 Task: Look for space in Dhūlia, India from 5th June, 2023 to 16th June, 2023 for 2 adults in price range Rs.14000 to Rs.18000. Place can be entire place with 1  bedroom having 1 bed and 1 bathroom. Property type can be house, flat, guest house, hotel. Booking option can be shelf check-in. Required host language is English.
Action: Mouse moved to (439, 105)
Screenshot: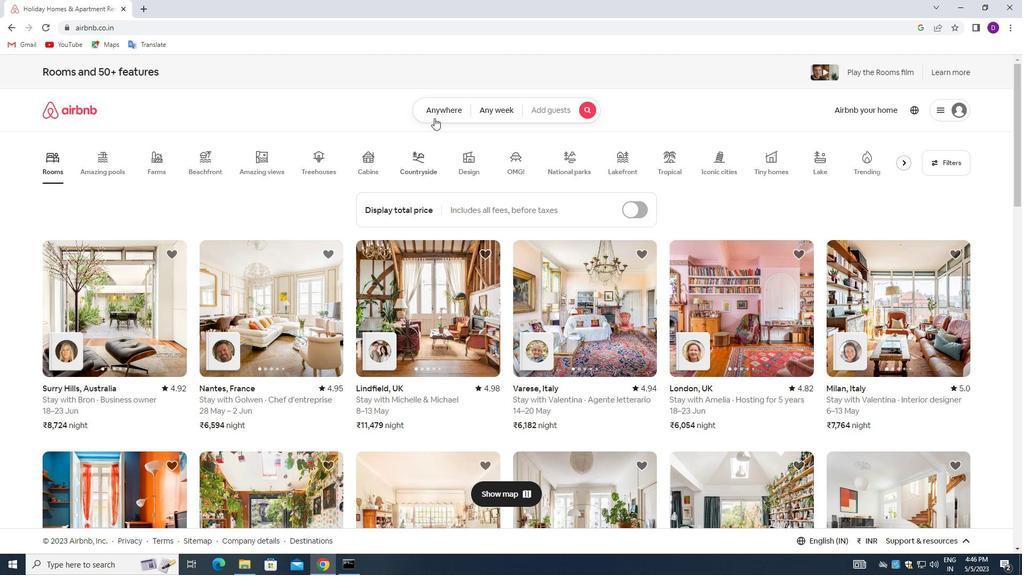 
Action: Mouse pressed left at (439, 105)
Screenshot: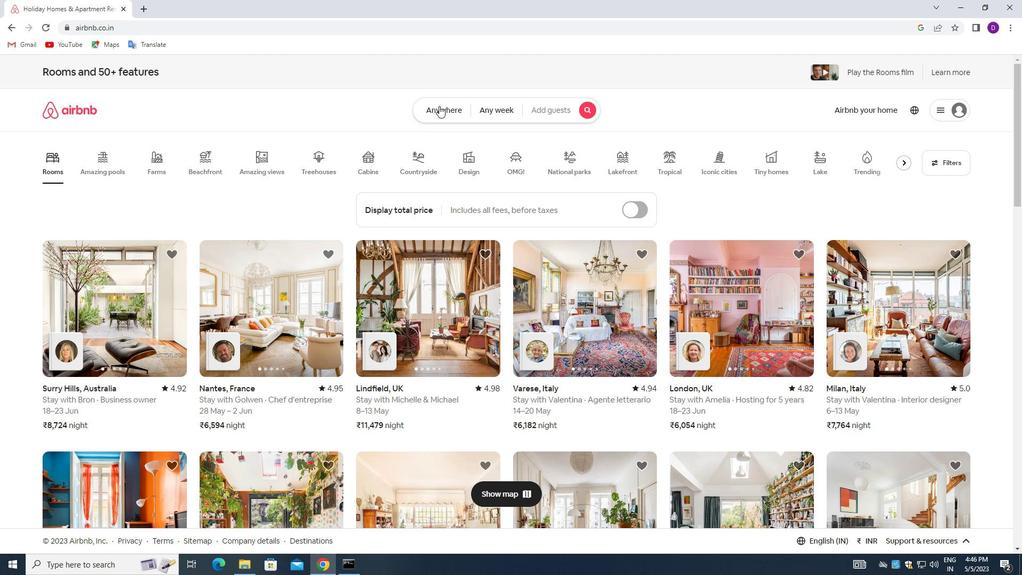 
Action: Mouse moved to (394, 151)
Screenshot: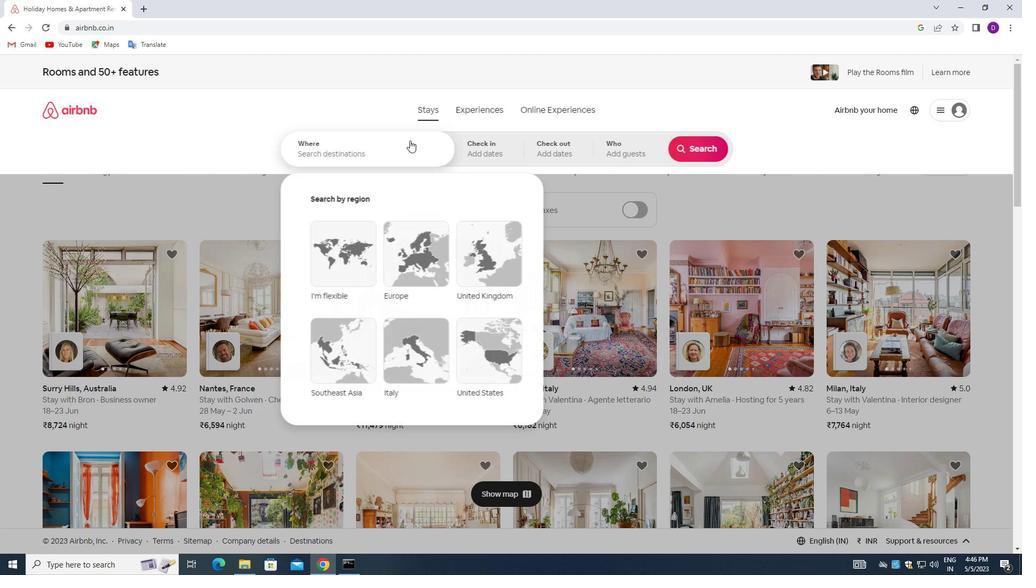 
Action: Mouse pressed left at (394, 151)
Screenshot: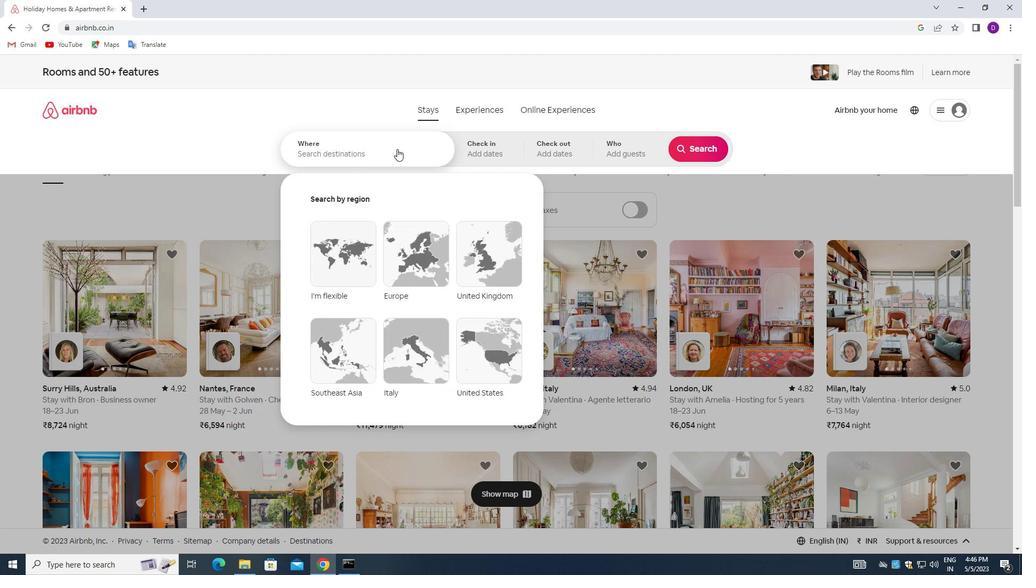 
Action: Mouse moved to (234, 227)
Screenshot: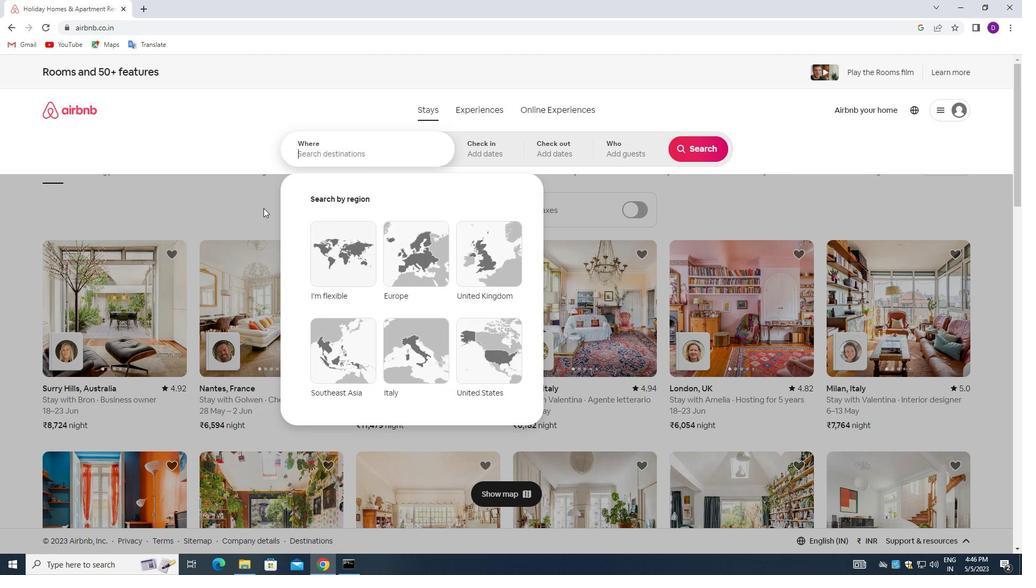 
Action: Key pressed <Key.shift_r>Dhulia,<Key.space><Key.shift>INDIA<Key.enter>
Screenshot: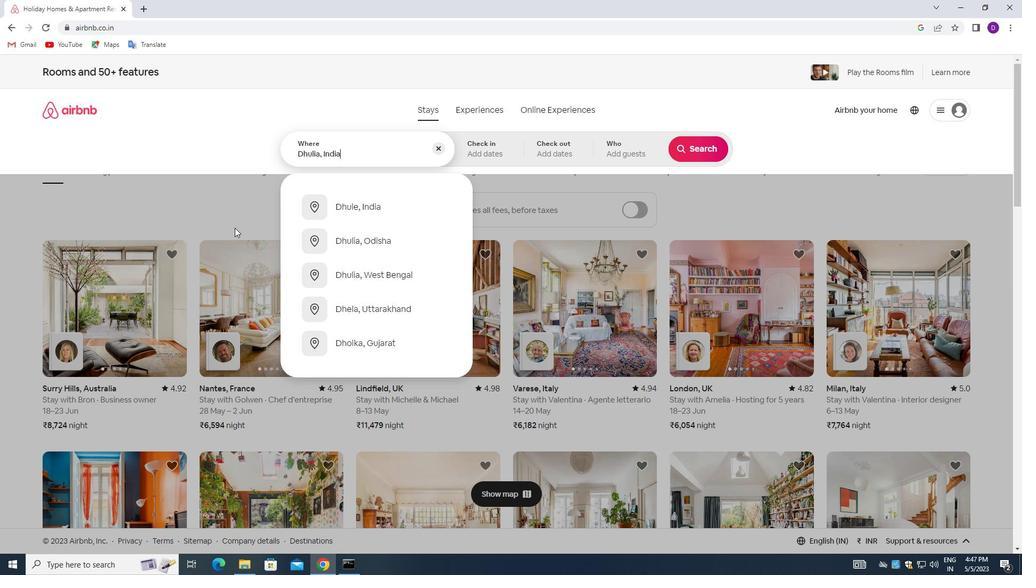 
Action: Mouse moved to (551, 306)
Screenshot: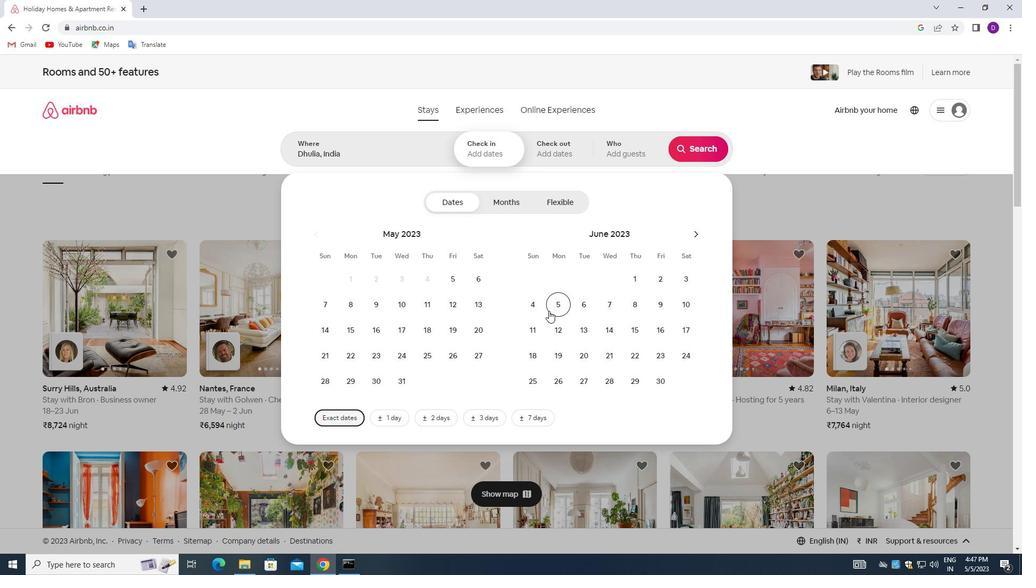 
Action: Mouse pressed left at (551, 306)
Screenshot: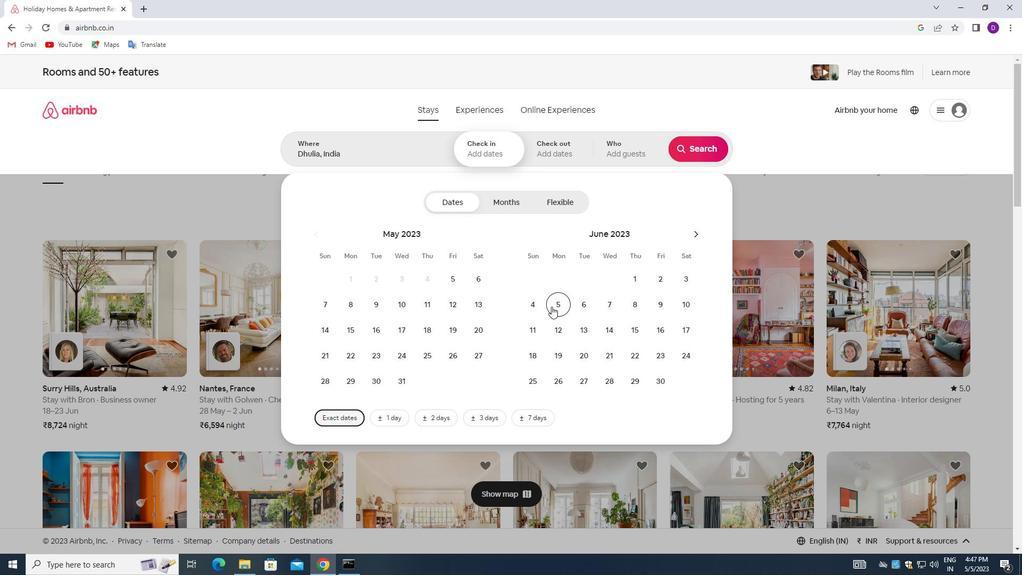 
Action: Mouse moved to (653, 330)
Screenshot: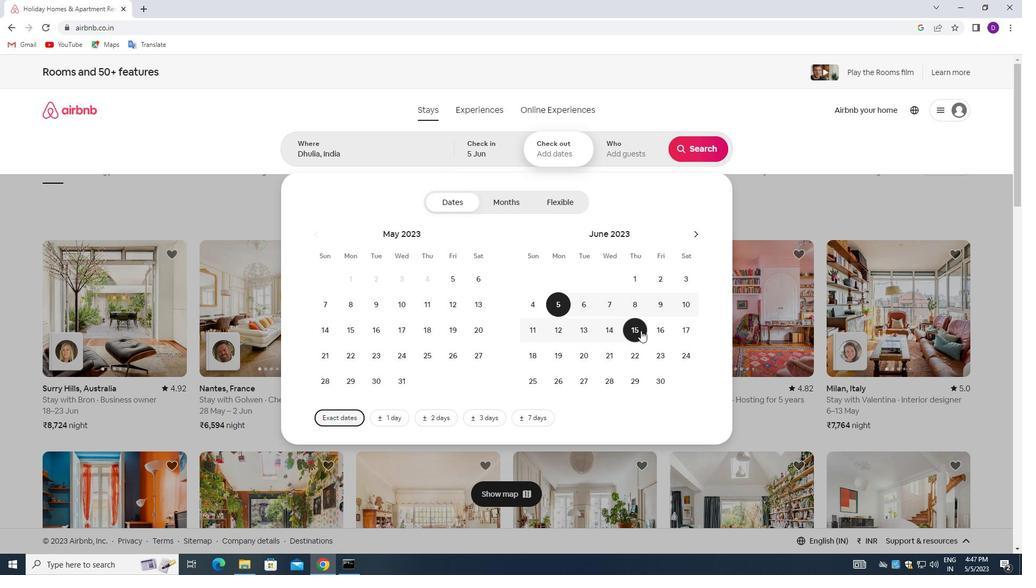 
Action: Mouse pressed left at (653, 330)
Screenshot: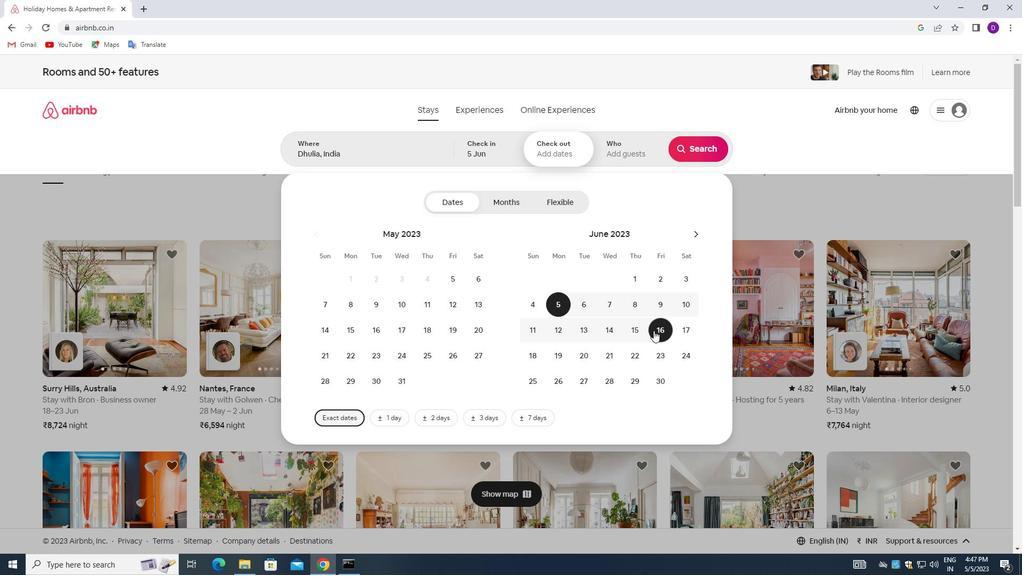 
Action: Mouse moved to (612, 152)
Screenshot: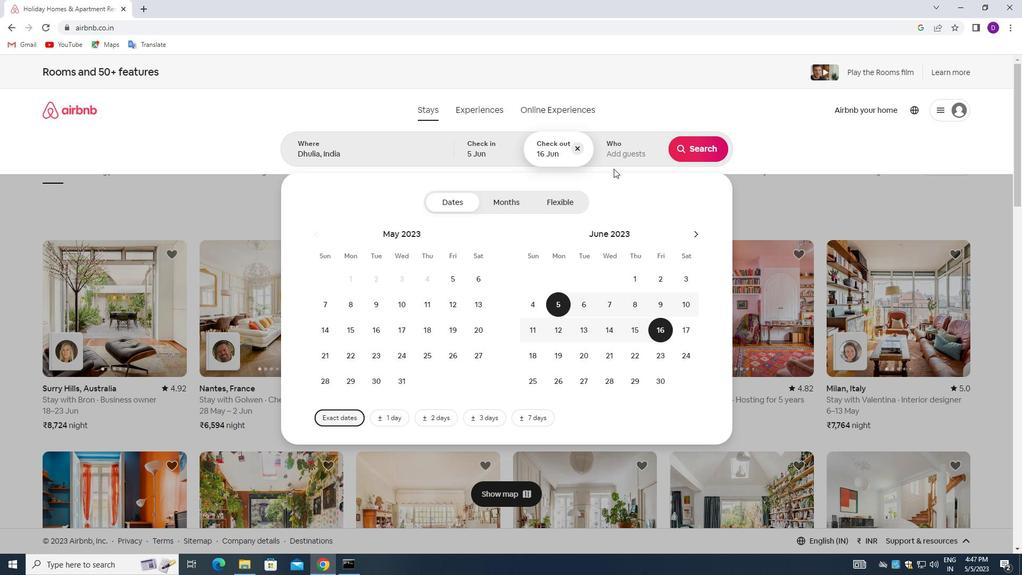 
Action: Mouse pressed left at (612, 152)
Screenshot: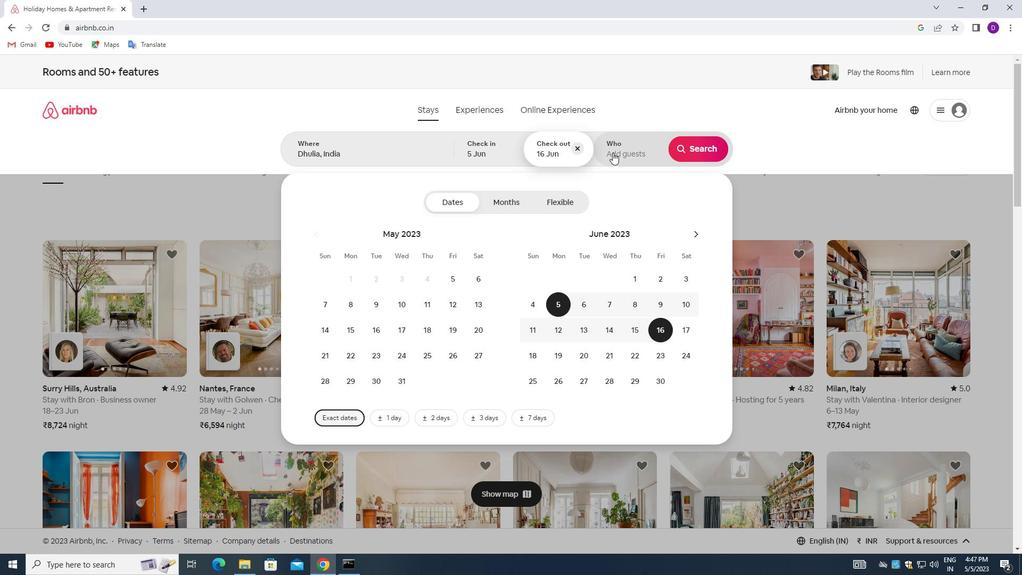 
Action: Mouse moved to (695, 208)
Screenshot: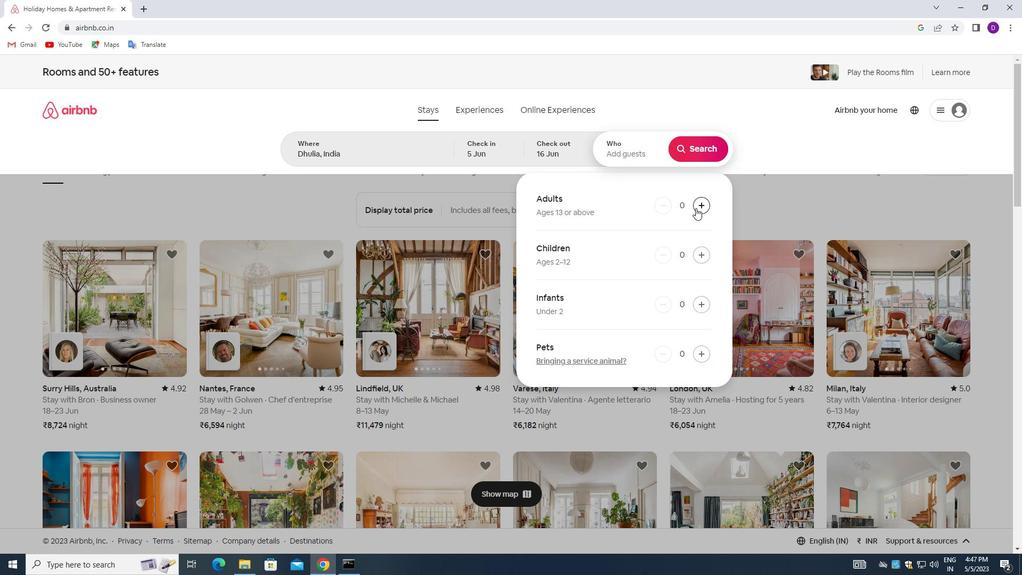 
Action: Mouse pressed left at (695, 208)
Screenshot: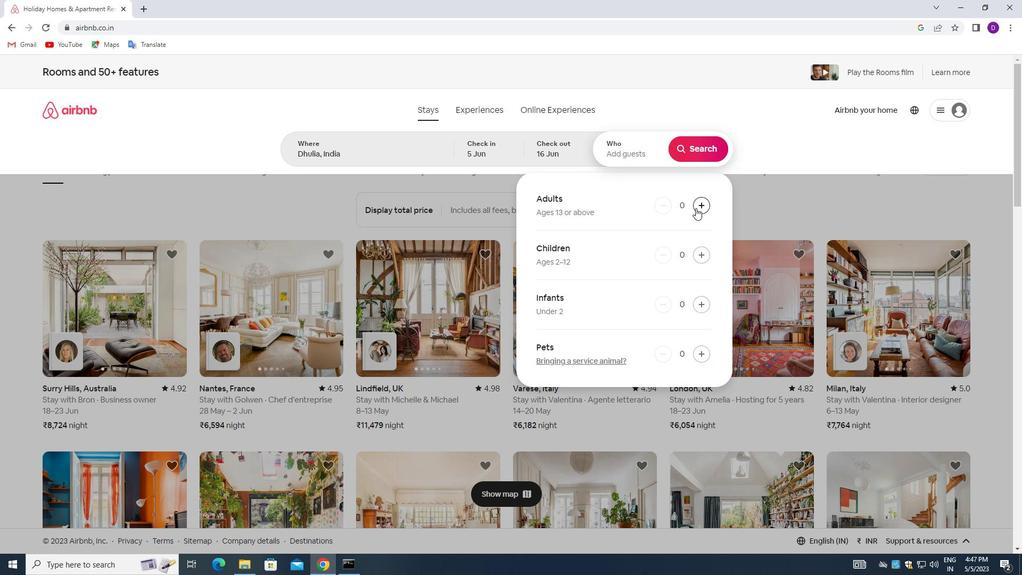 
Action: Mouse moved to (696, 208)
Screenshot: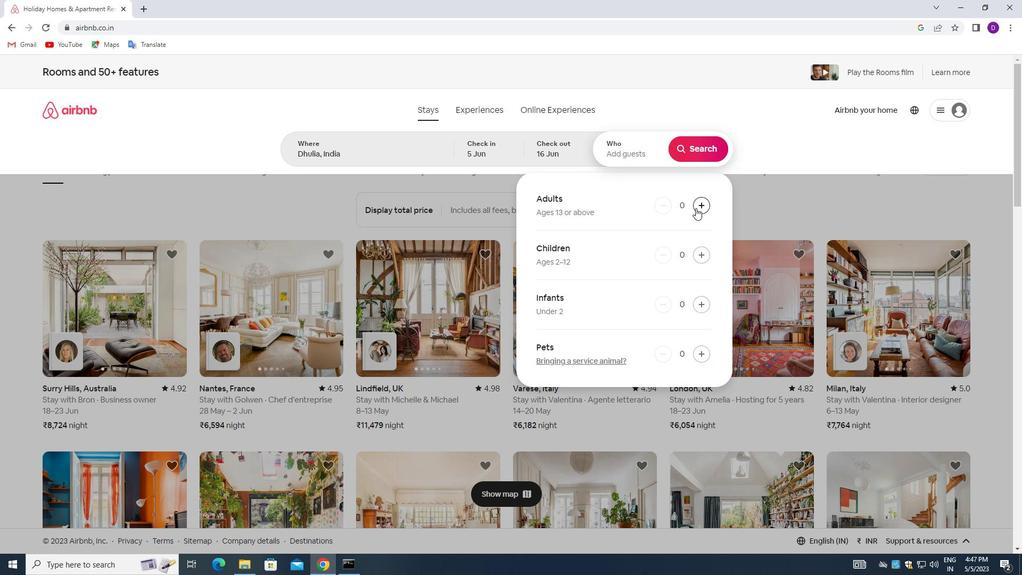 
Action: Mouse pressed left at (696, 208)
Screenshot: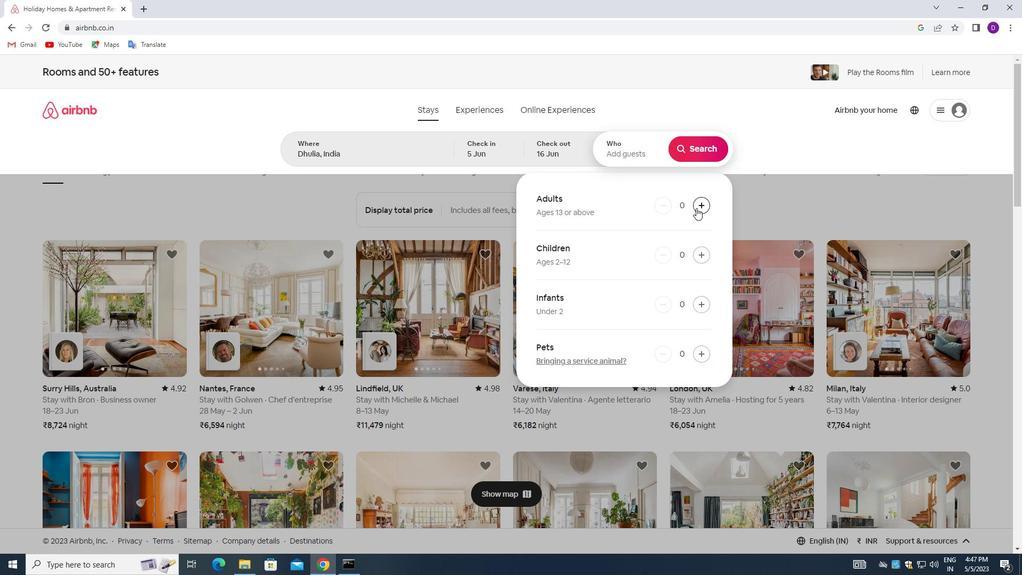 
Action: Mouse moved to (695, 145)
Screenshot: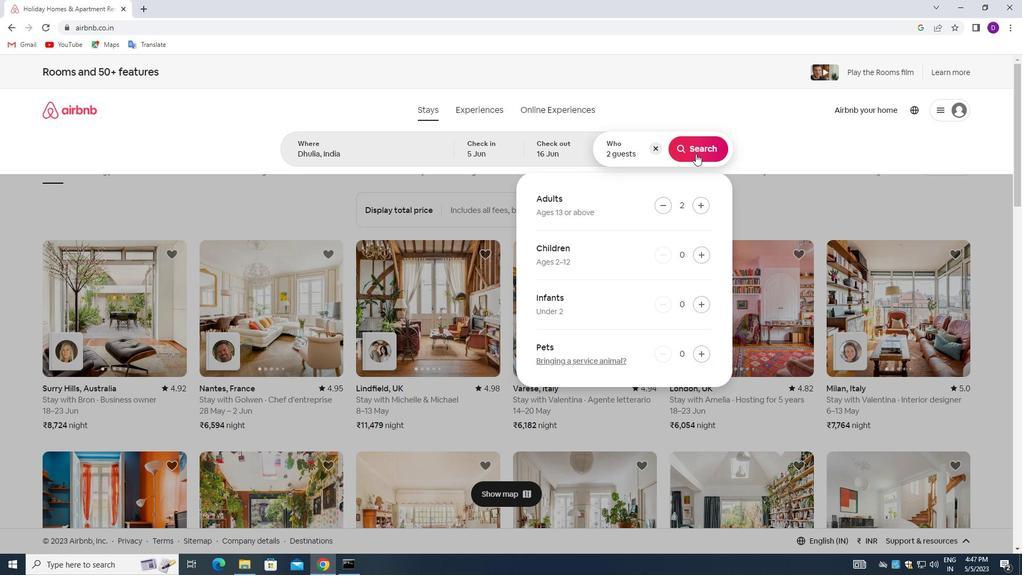 
Action: Mouse pressed left at (695, 145)
Screenshot: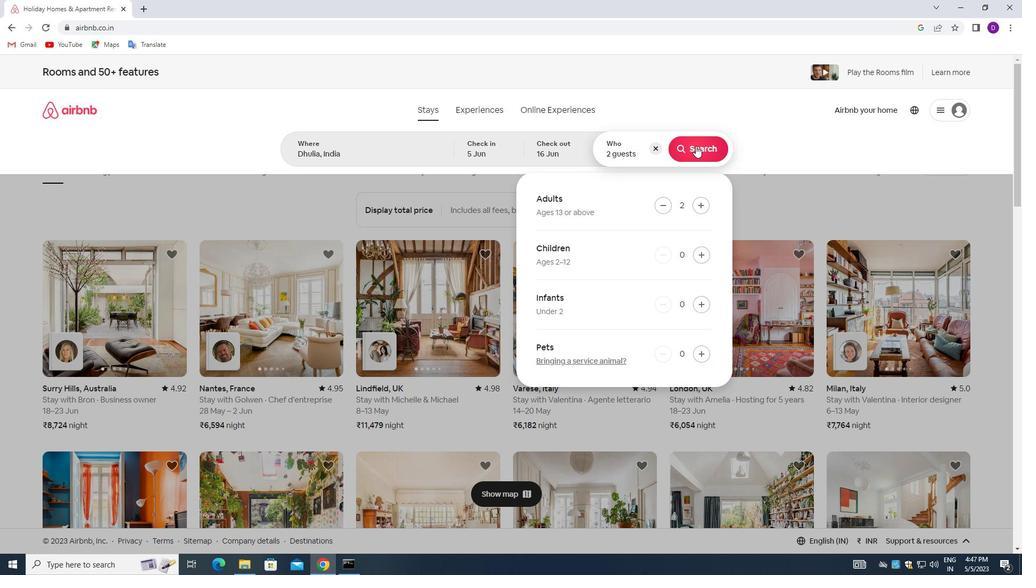 
Action: Mouse moved to (976, 119)
Screenshot: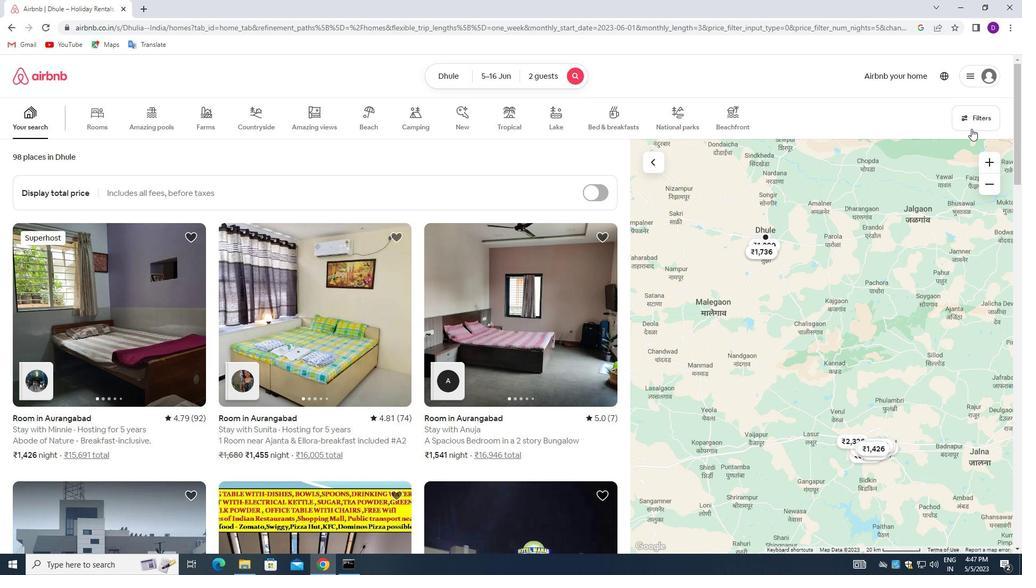 
Action: Mouse pressed left at (976, 119)
Screenshot: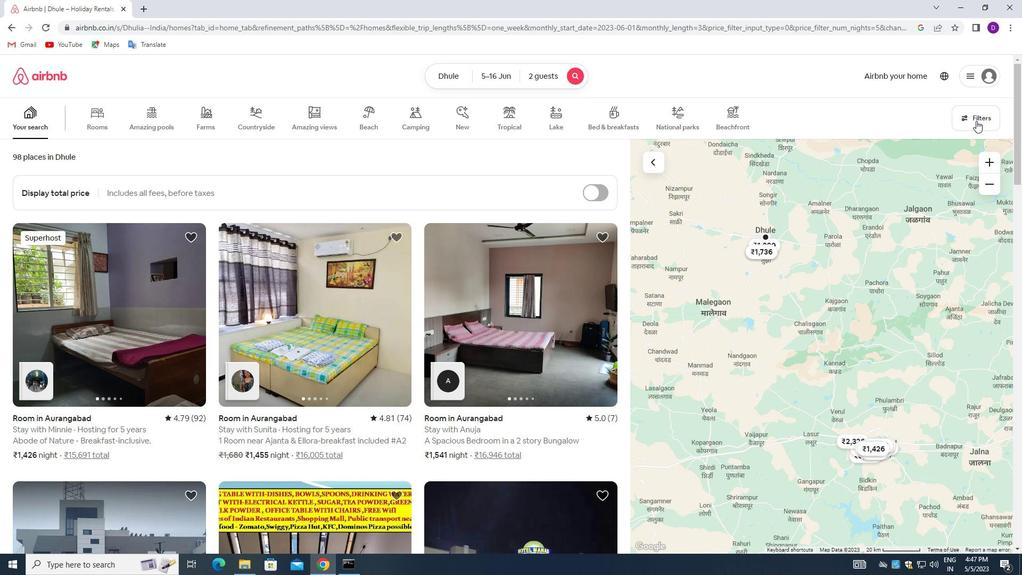 
Action: Mouse moved to (480, 304)
Screenshot: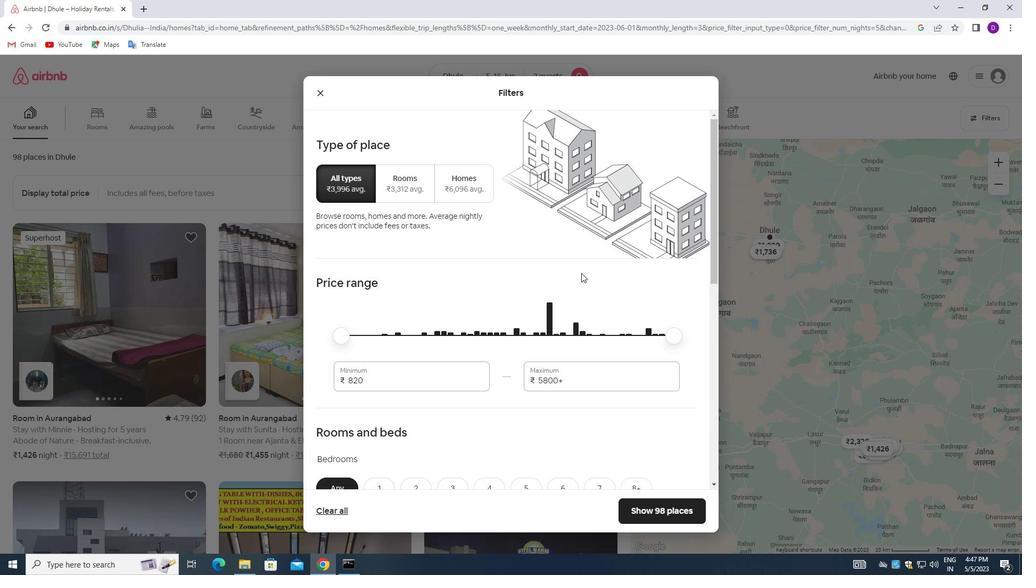 
Action: Mouse scrolled (480, 304) with delta (0, 0)
Screenshot: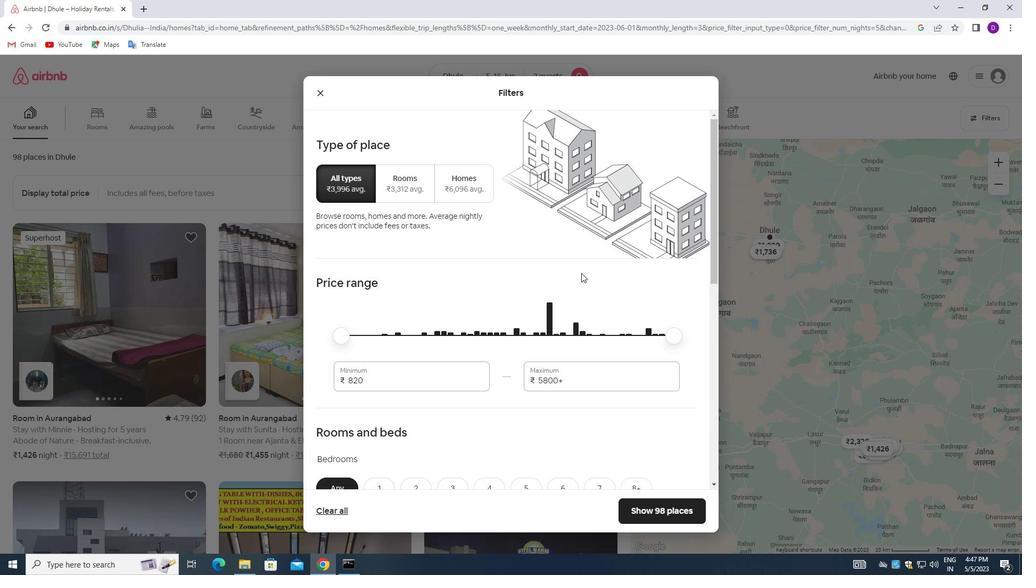 
Action: Mouse moved to (382, 324)
Screenshot: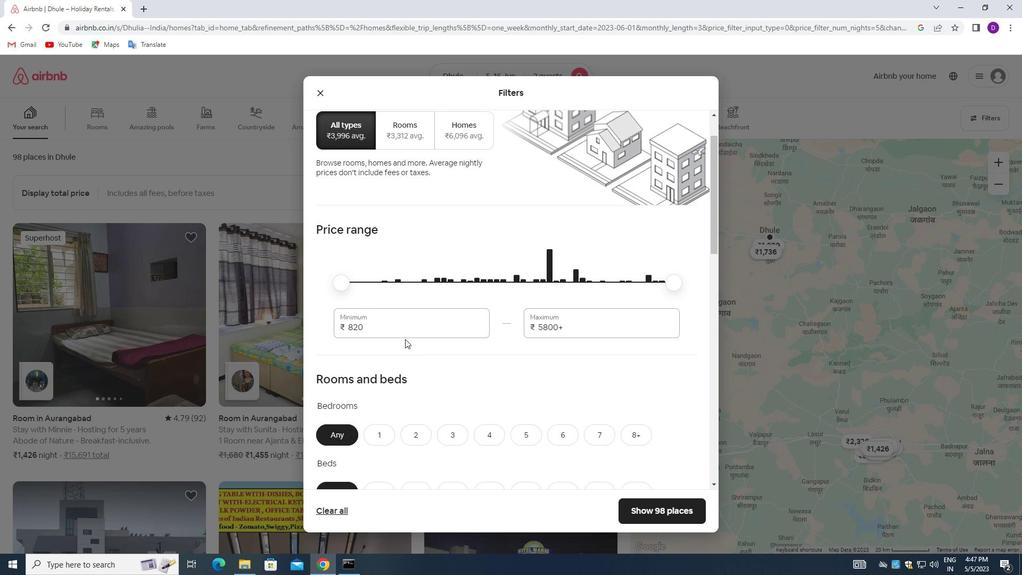
Action: Mouse pressed left at (382, 324)
Screenshot: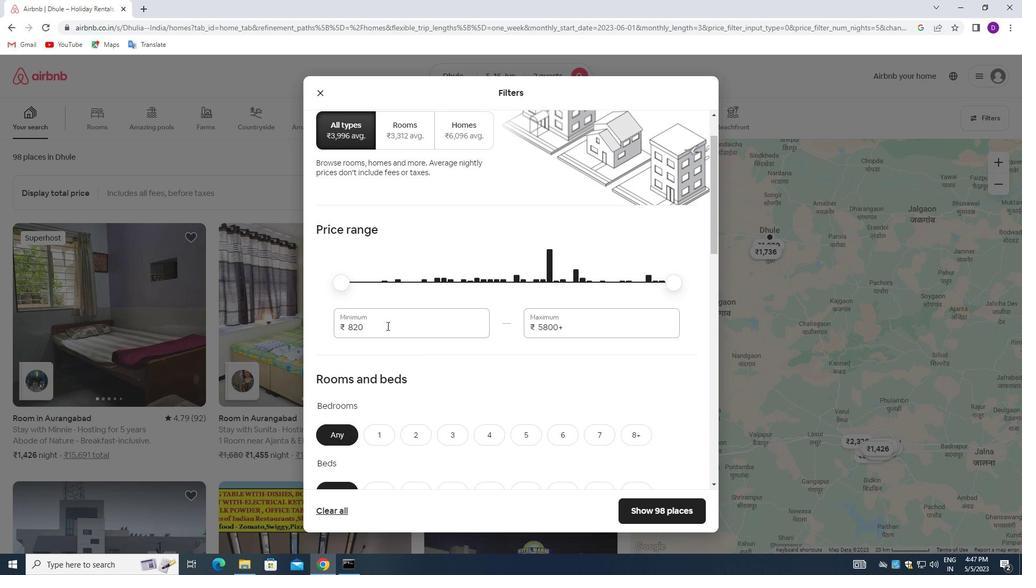 
Action: Mouse pressed left at (382, 324)
Screenshot: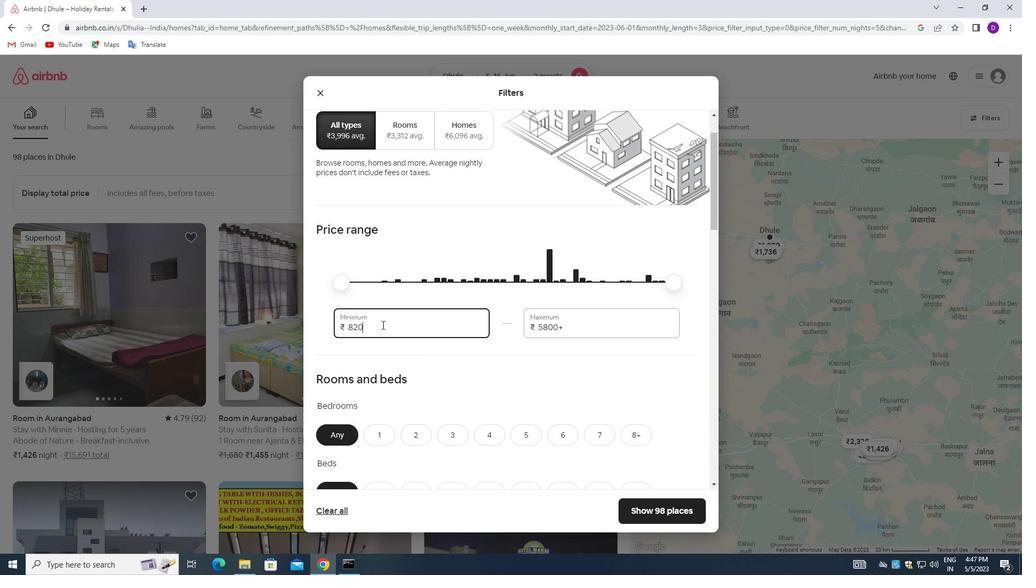 
Action: Key pressed 14000<Key.tab>18000
Screenshot: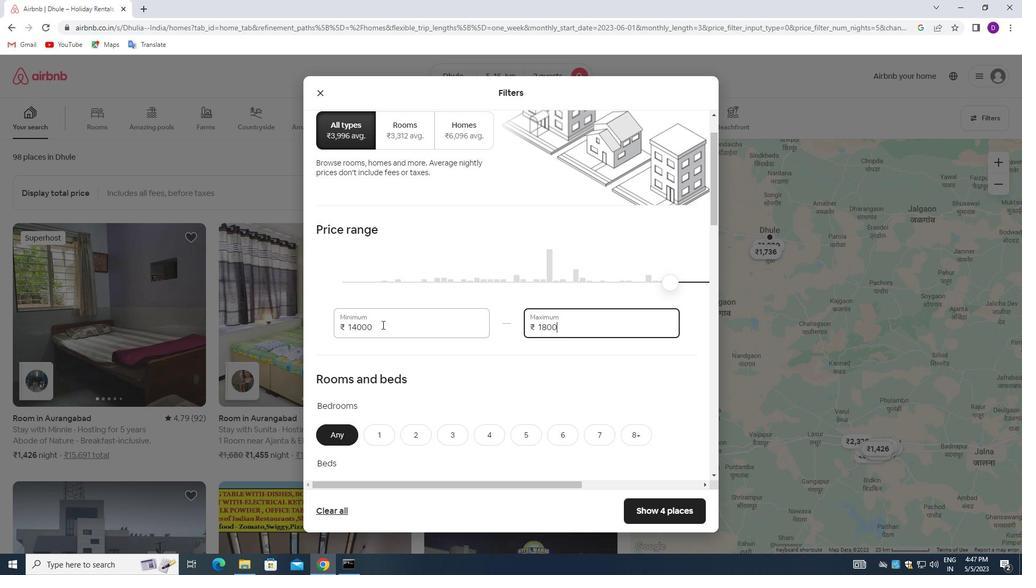 
Action: Mouse moved to (431, 330)
Screenshot: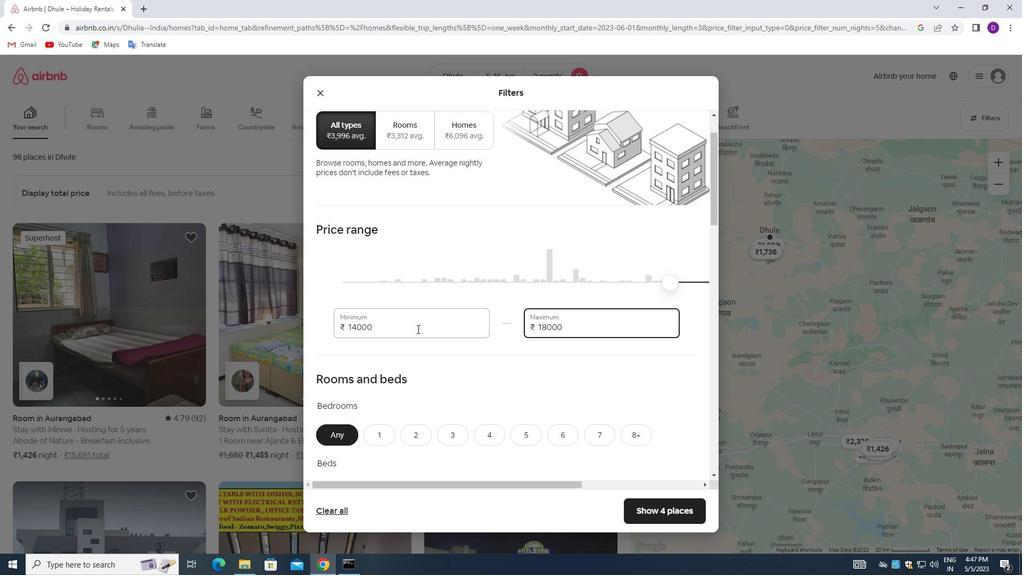 
Action: Mouse scrolled (431, 330) with delta (0, 0)
Screenshot: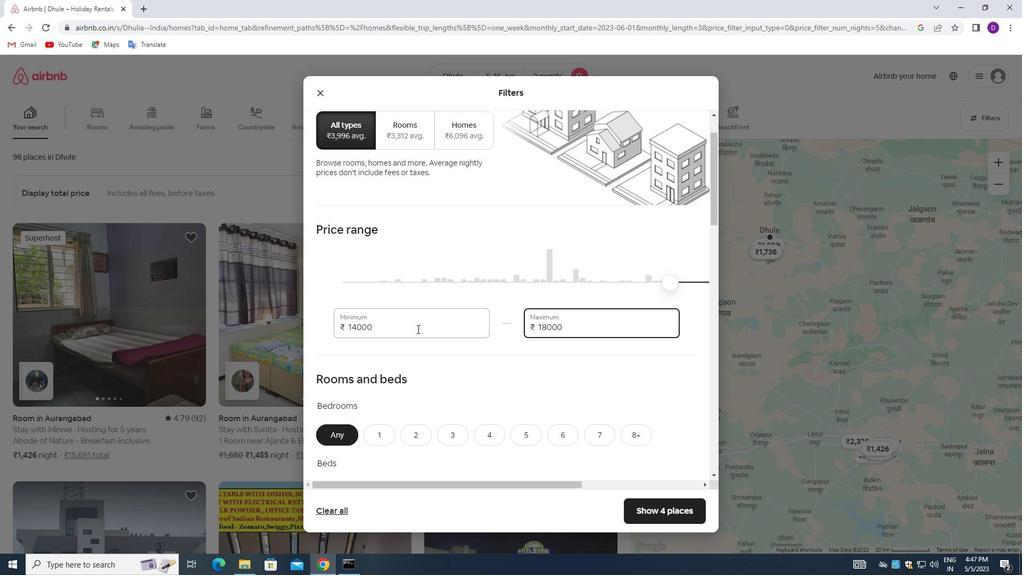 
Action: Mouse moved to (432, 331)
Screenshot: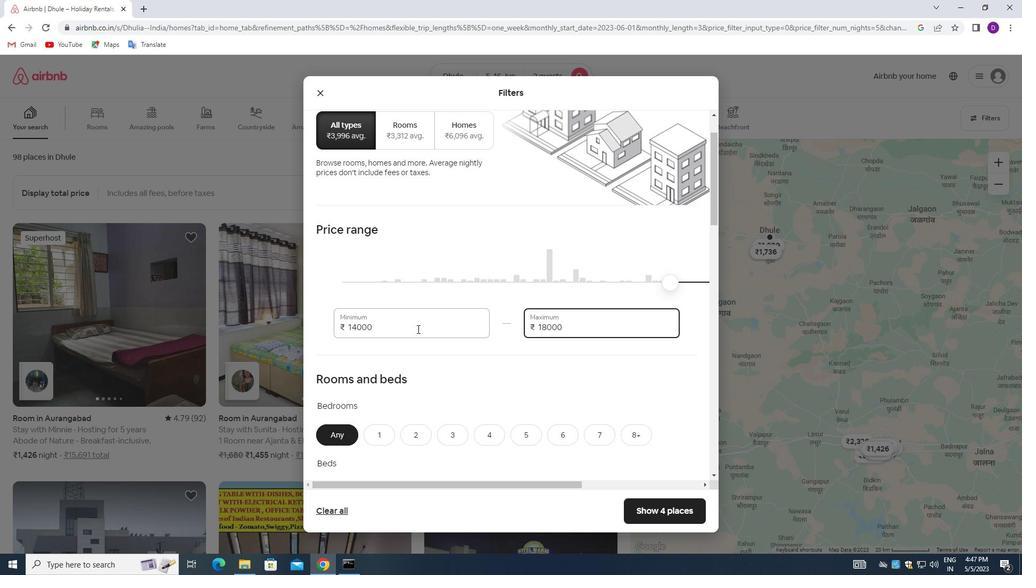 
Action: Mouse scrolled (432, 330) with delta (0, 0)
Screenshot: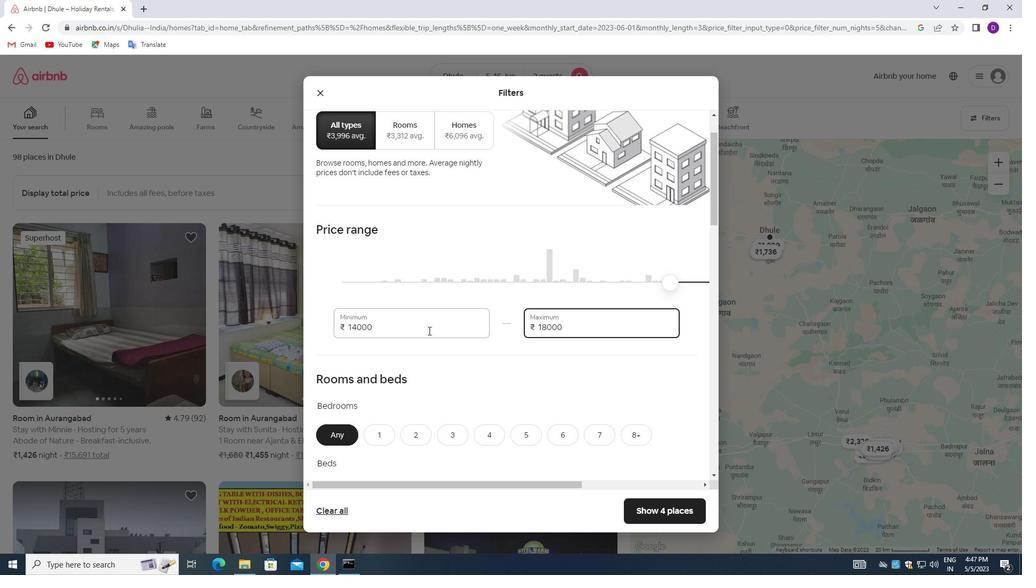 
Action: Mouse moved to (433, 331)
Screenshot: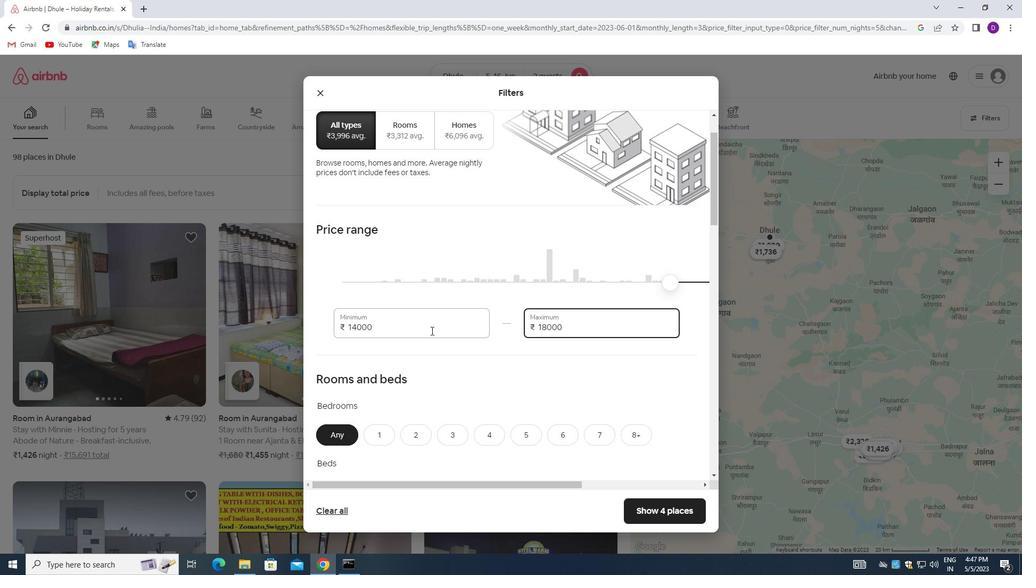 
Action: Mouse scrolled (433, 331) with delta (0, 0)
Screenshot: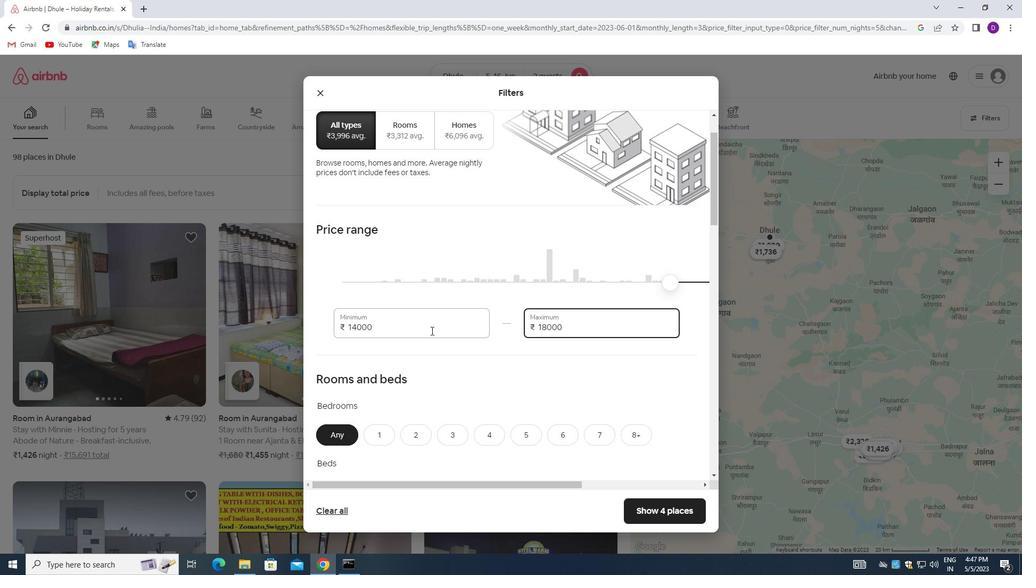 
Action: Mouse moved to (385, 280)
Screenshot: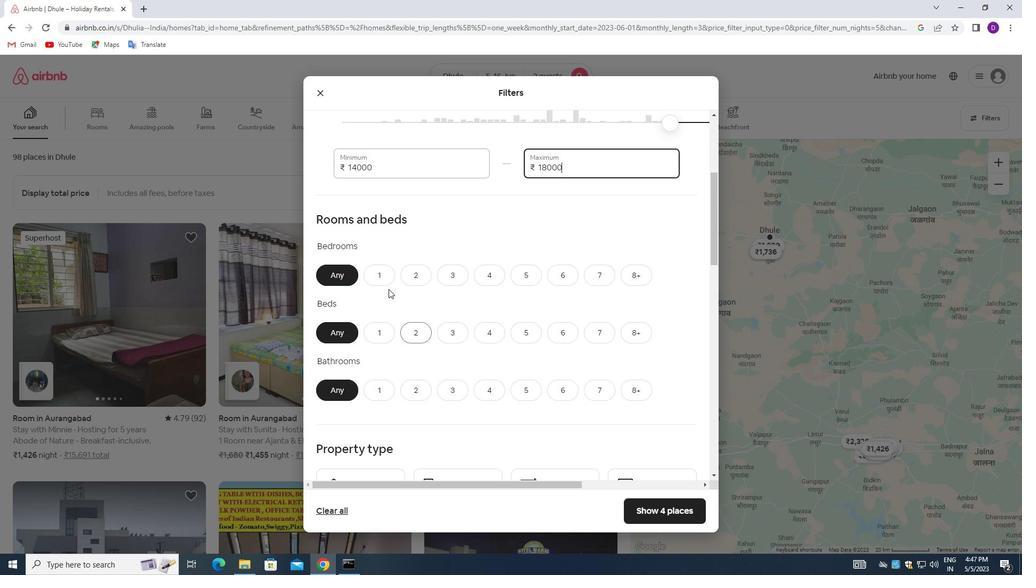 
Action: Mouse pressed left at (385, 280)
Screenshot: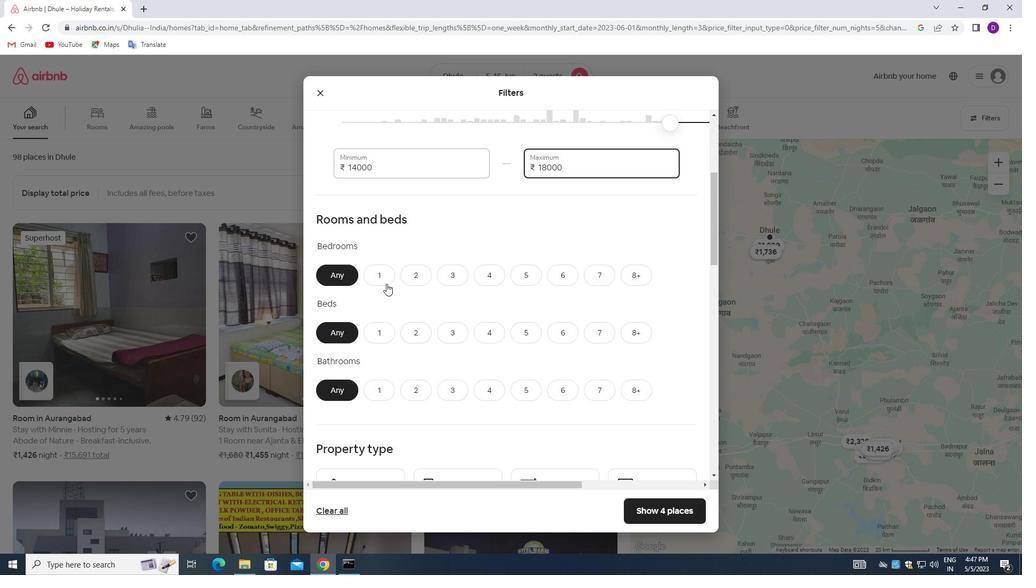 
Action: Mouse moved to (384, 333)
Screenshot: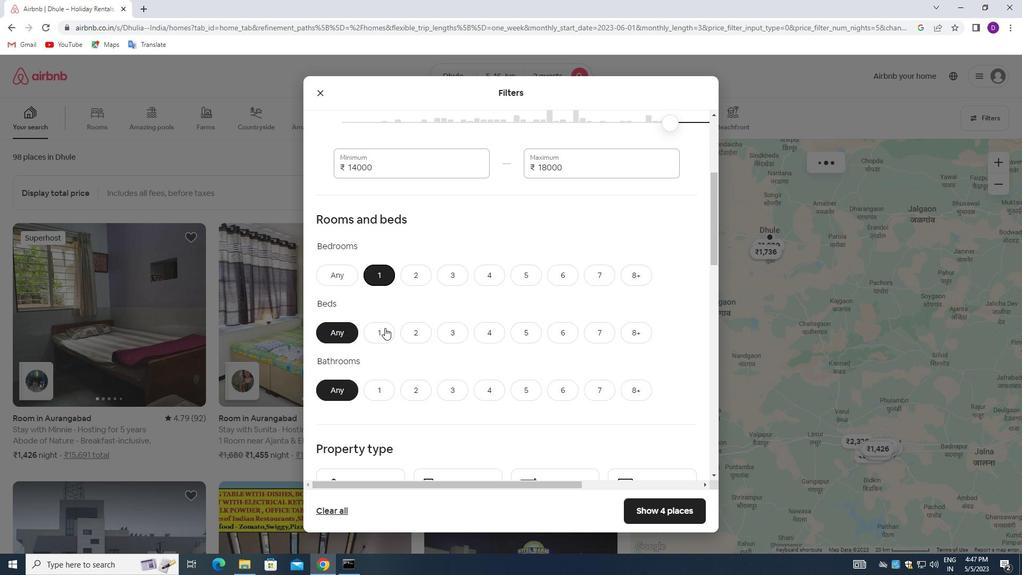 
Action: Mouse pressed left at (384, 333)
Screenshot: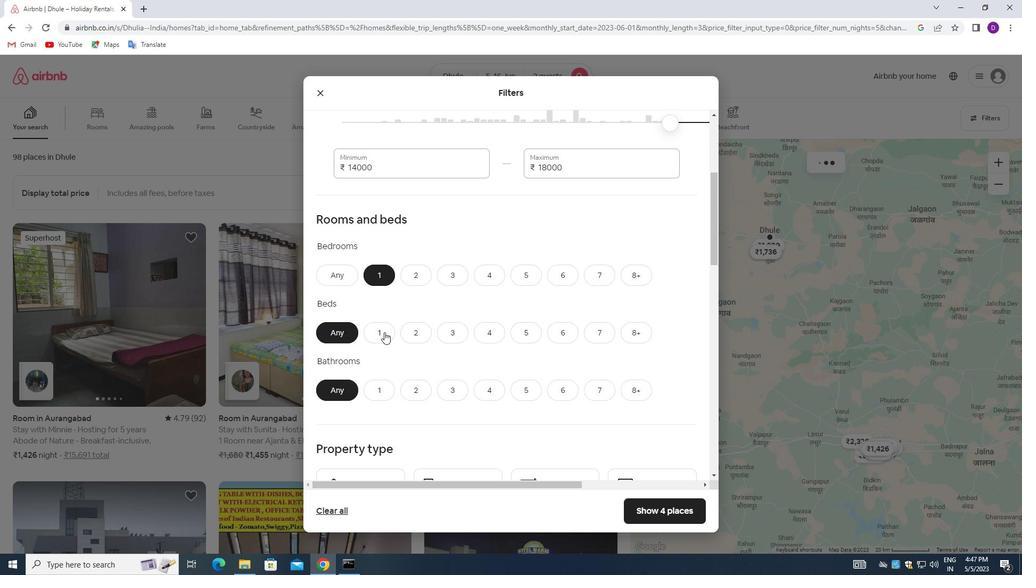 
Action: Mouse moved to (377, 388)
Screenshot: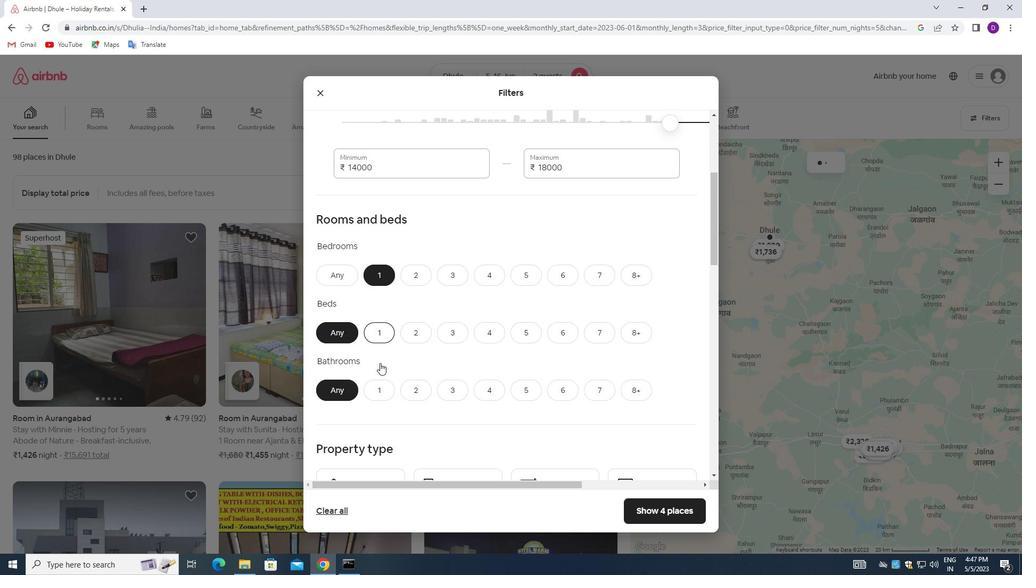 
Action: Mouse pressed left at (377, 388)
Screenshot: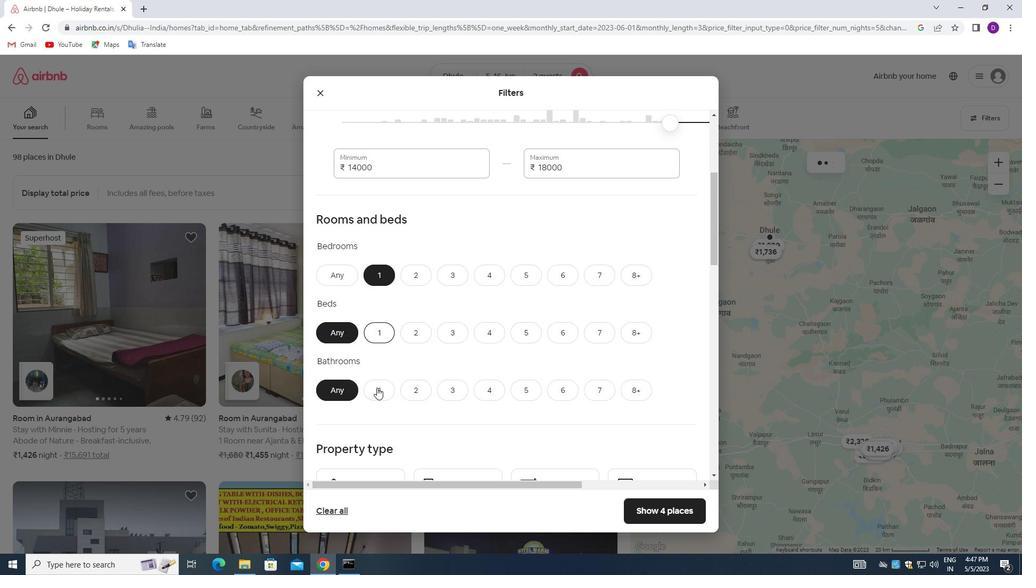 
Action: Mouse moved to (517, 312)
Screenshot: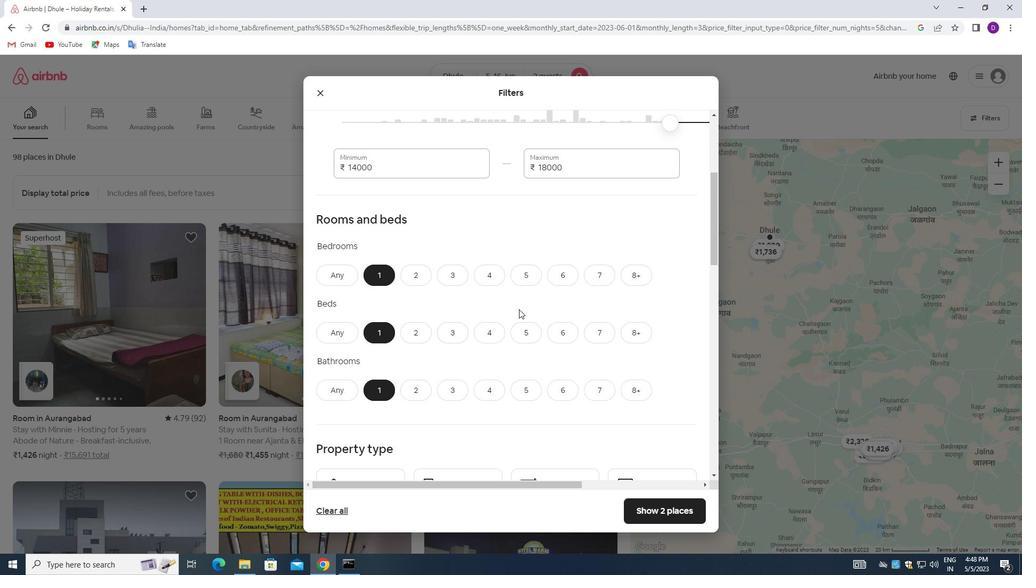 
Action: Mouse scrolled (517, 311) with delta (0, 0)
Screenshot: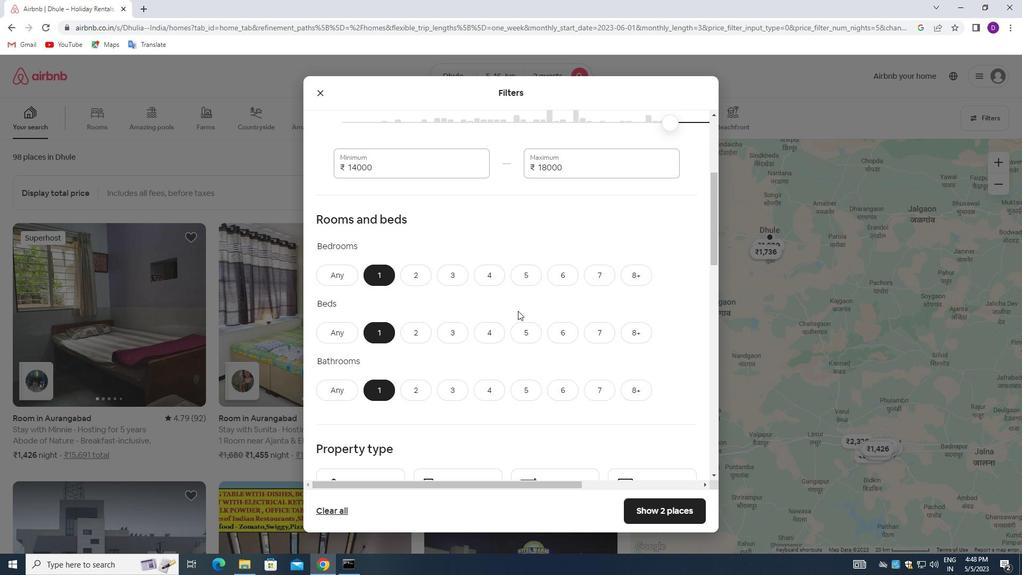 
Action: Mouse moved to (515, 313)
Screenshot: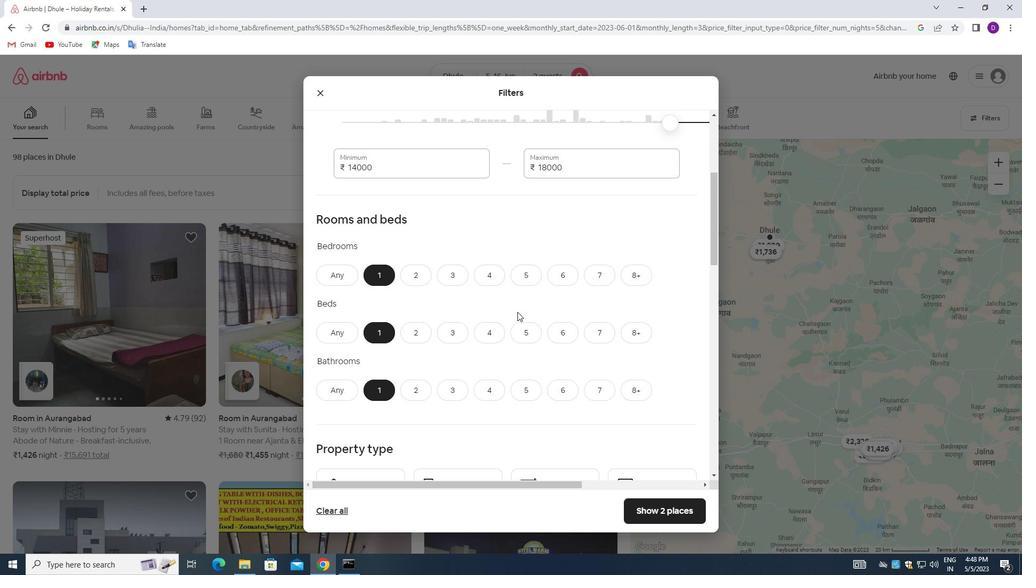 
Action: Mouse scrolled (515, 312) with delta (0, 0)
Screenshot: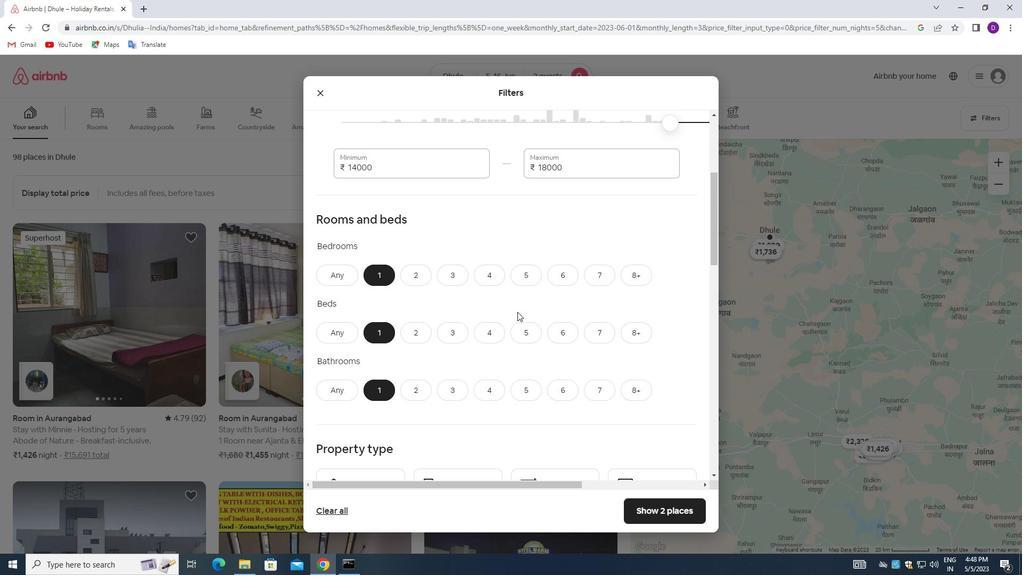 
Action: Mouse moved to (513, 314)
Screenshot: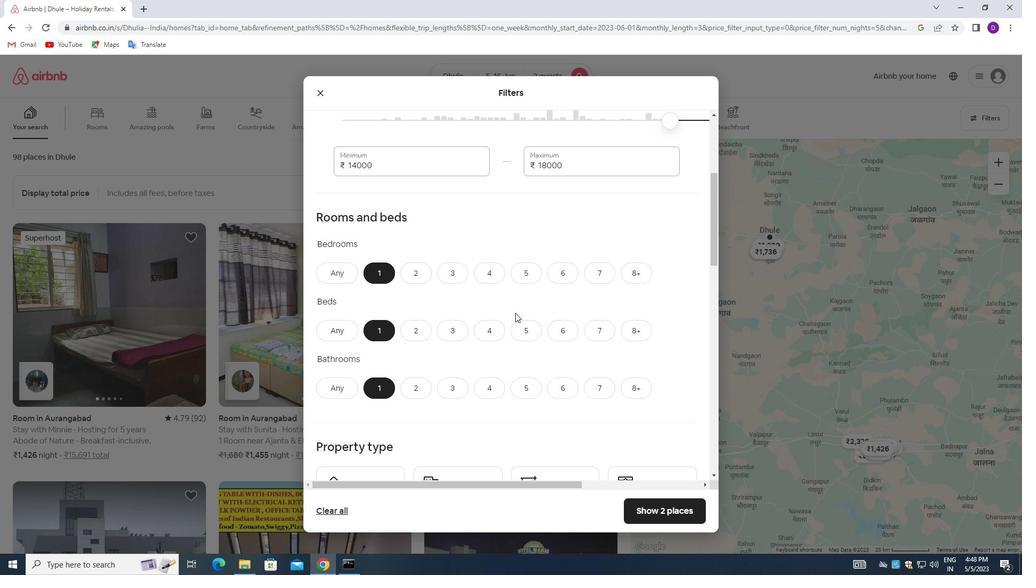 
Action: Mouse scrolled (513, 314) with delta (0, 0)
Screenshot: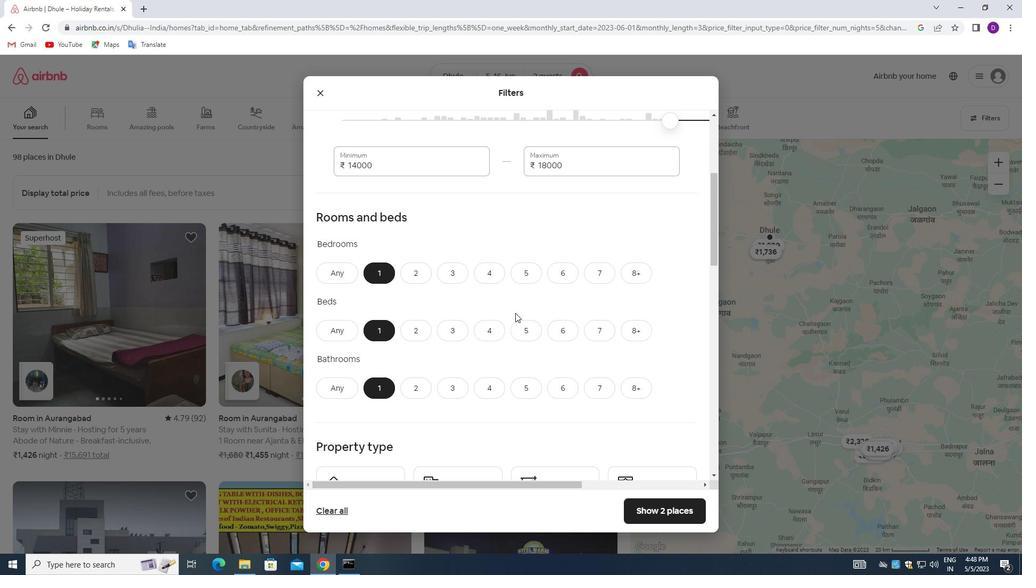 
Action: Mouse moved to (513, 315)
Screenshot: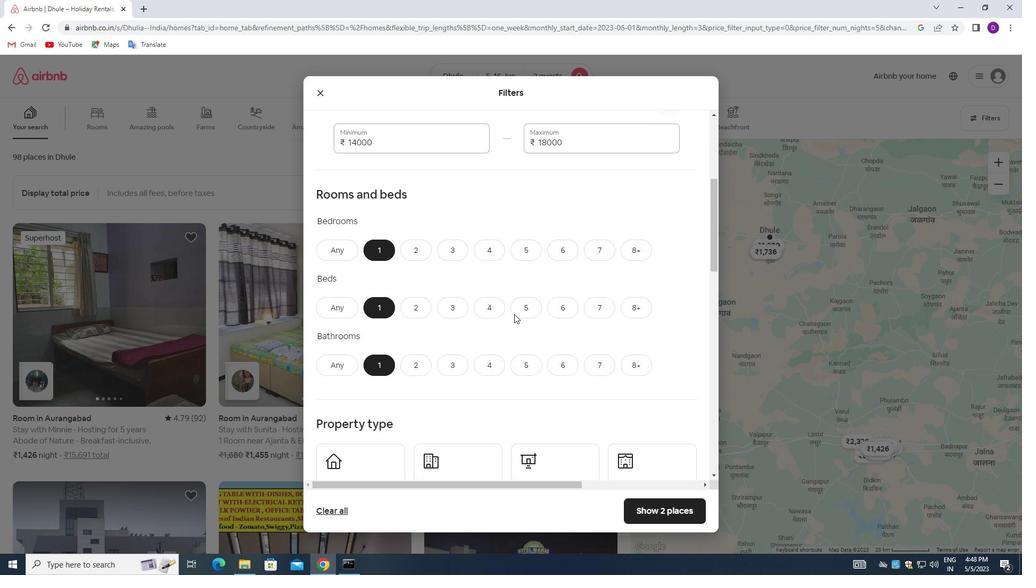
Action: Mouse scrolled (513, 314) with delta (0, 0)
Screenshot: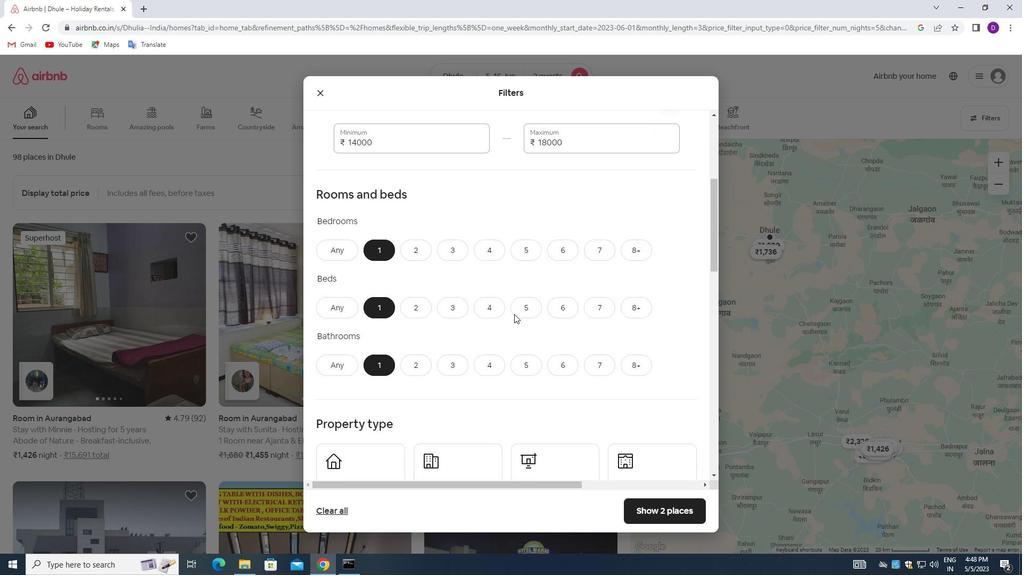 
Action: Mouse moved to (347, 295)
Screenshot: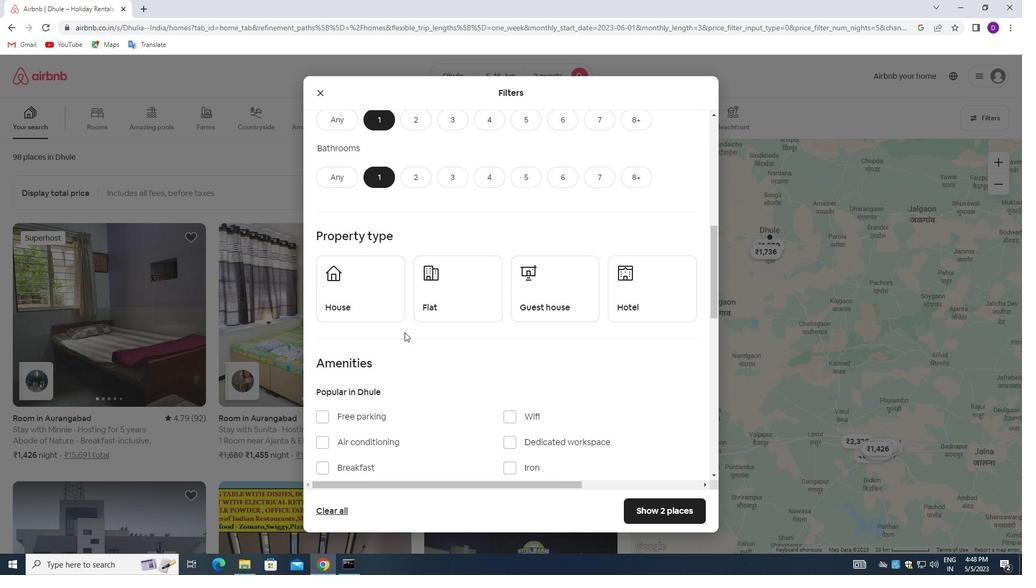 
Action: Mouse pressed left at (347, 295)
Screenshot: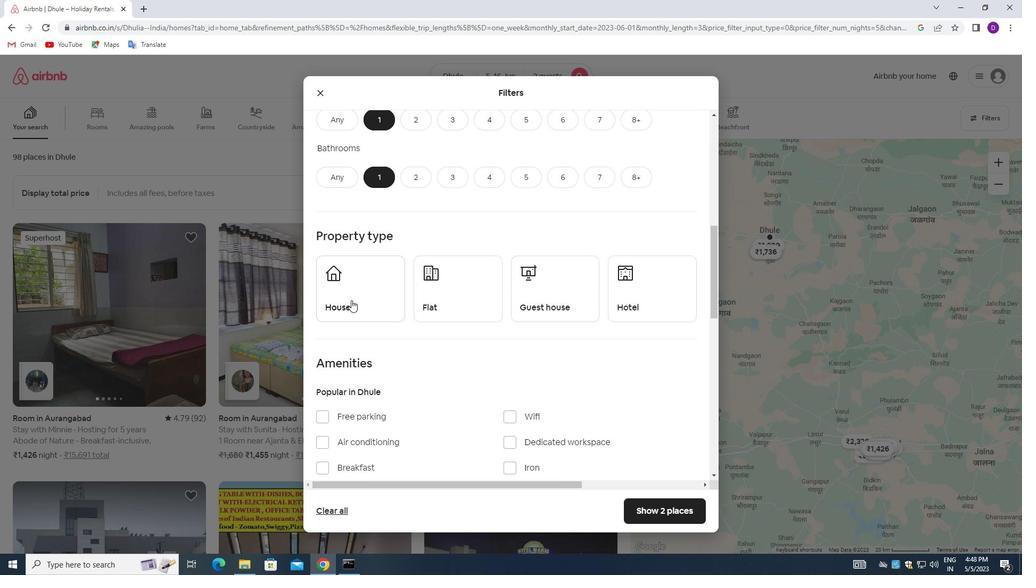 
Action: Mouse moved to (443, 294)
Screenshot: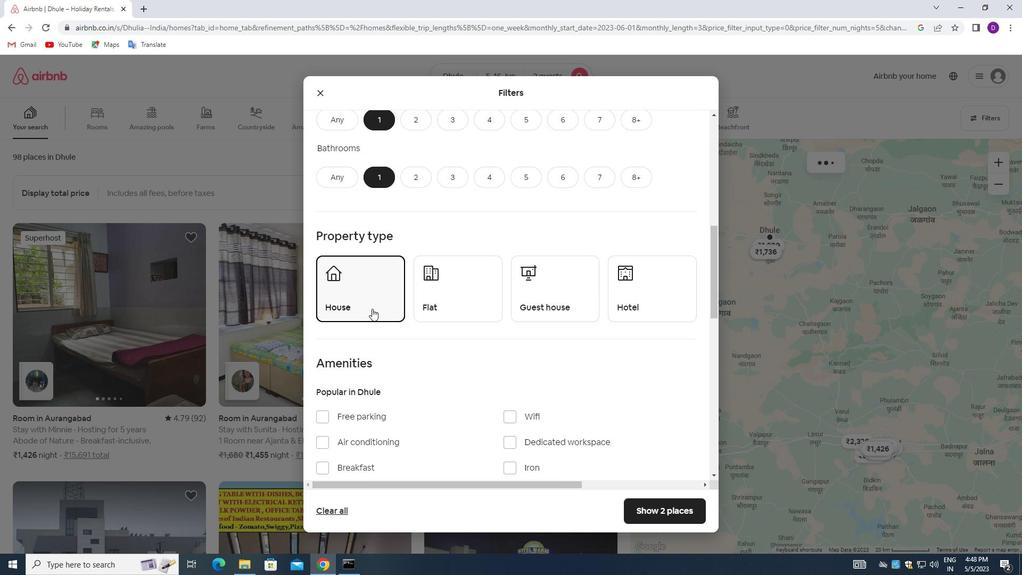 
Action: Mouse pressed left at (443, 294)
Screenshot: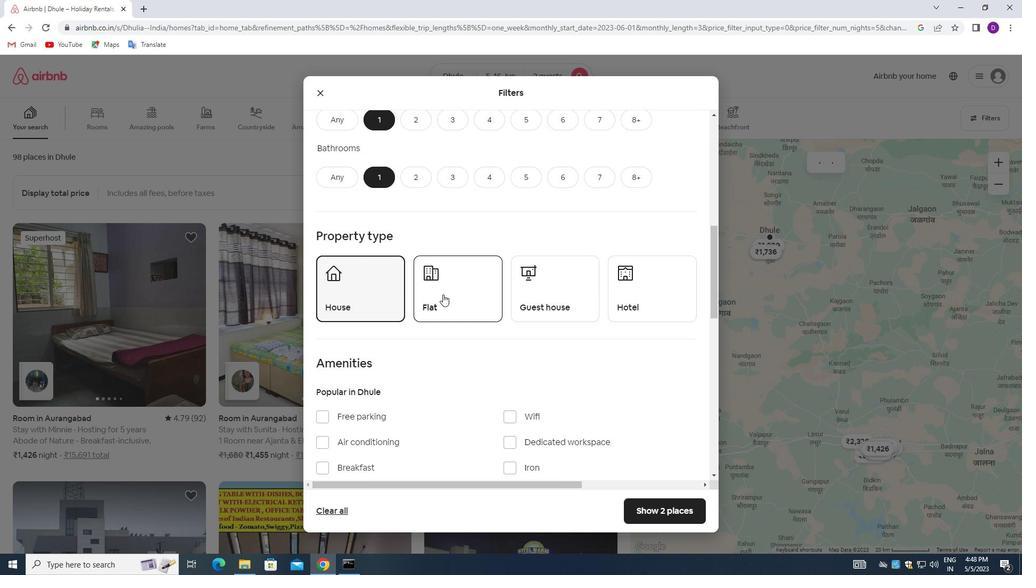 
Action: Mouse moved to (548, 310)
Screenshot: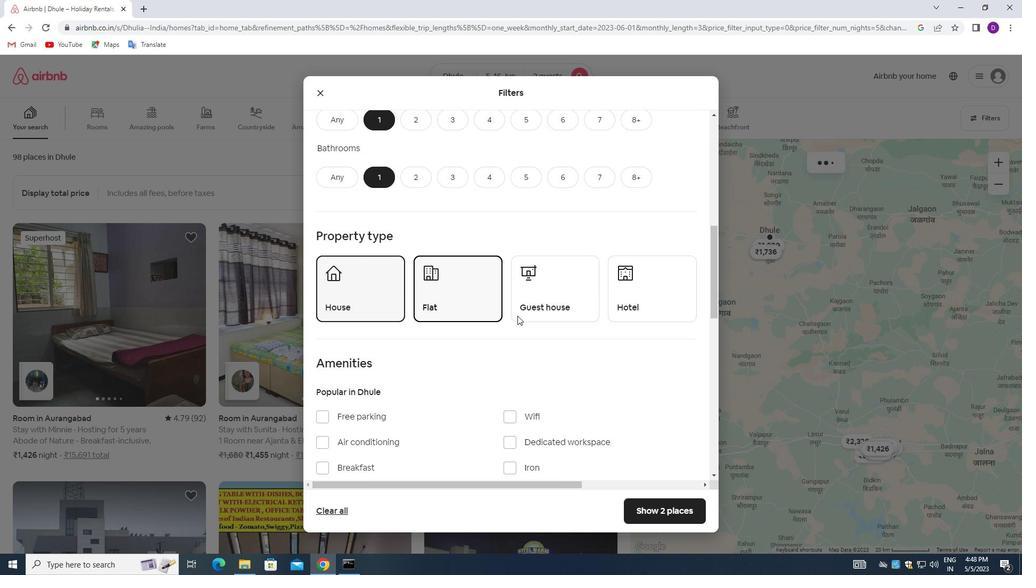 
Action: Mouse pressed left at (548, 310)
Screenshot: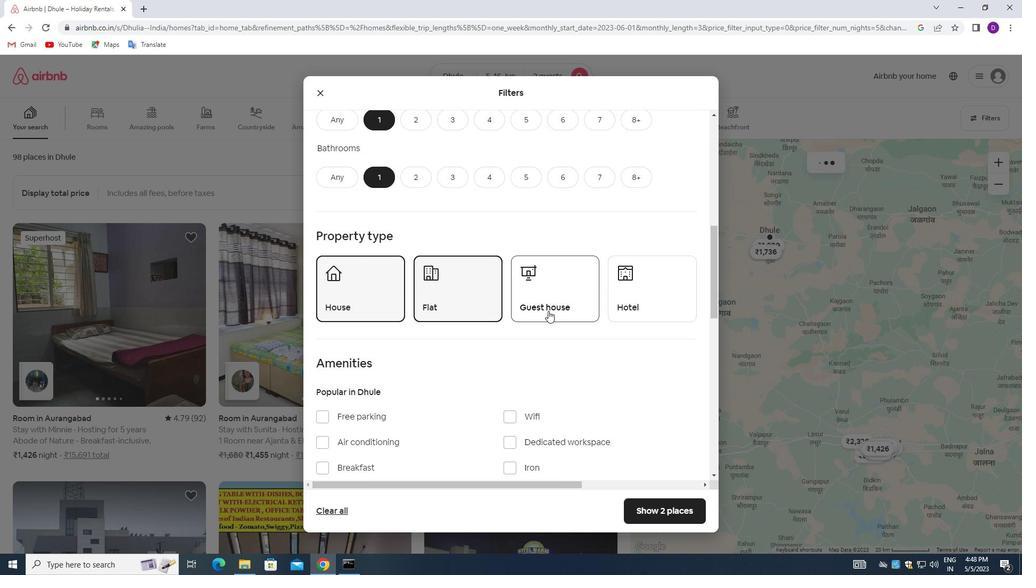 
Action: Mouse moved to (632, 298)
Screenshot: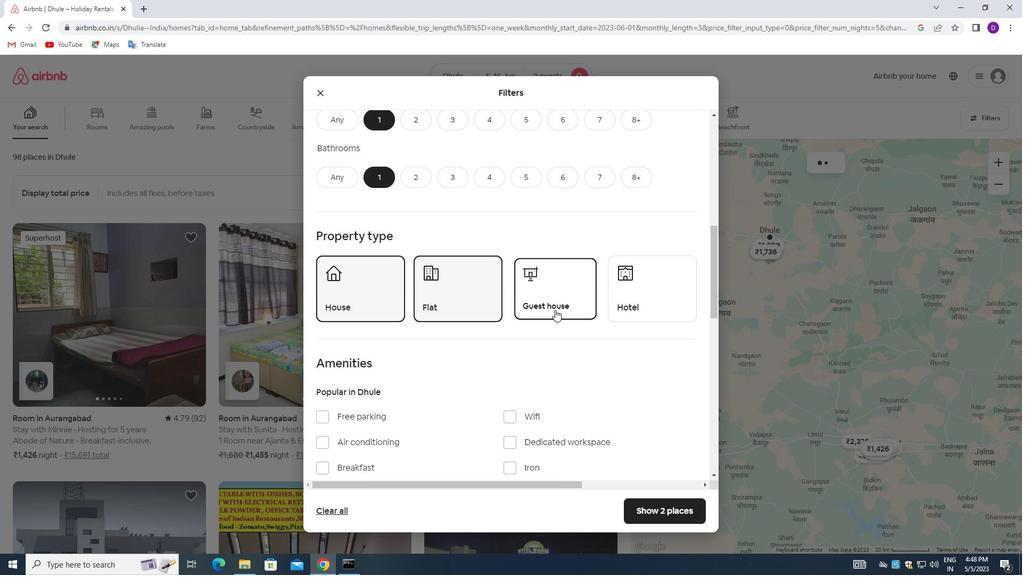 
Action: Mouse pressed left at (632, 298)
Screenshot: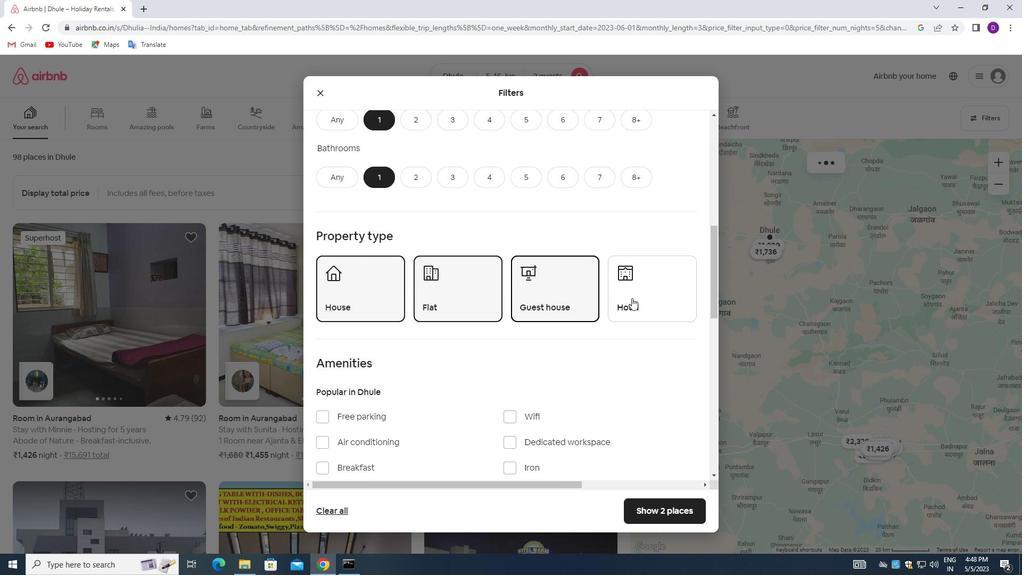
Action: Mouse moved to (451, 337)
Screenshot: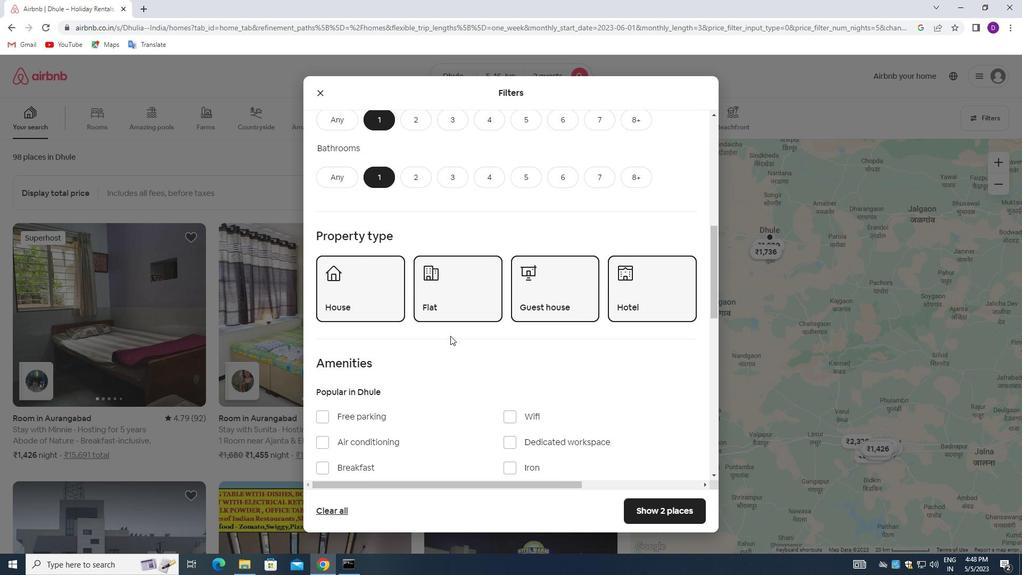 
Action: Mouse scrolled (451, 336) with delta (0, 0)
Screenshot: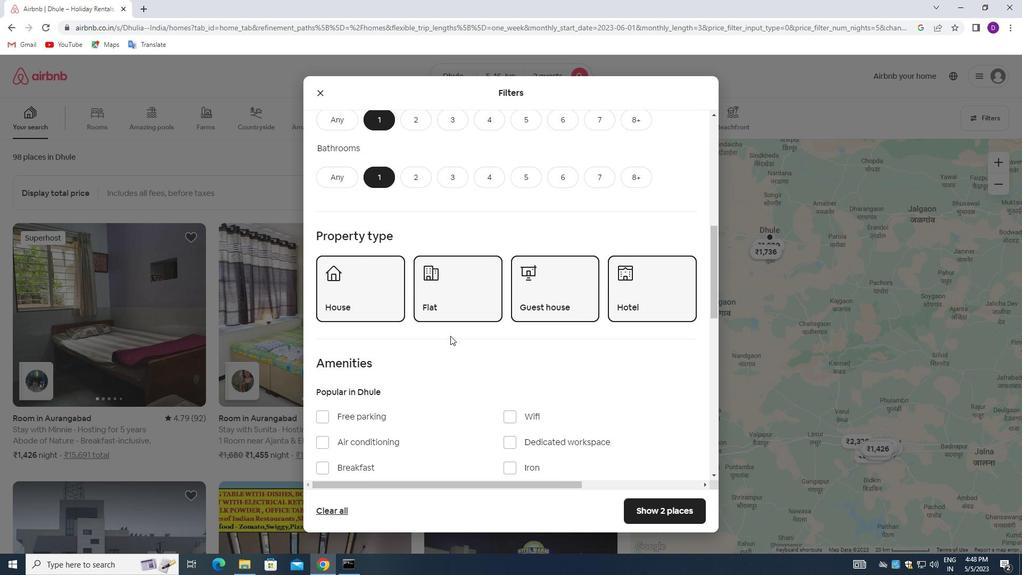 
Action: Mouse moved to (452, 338)
Screenshot: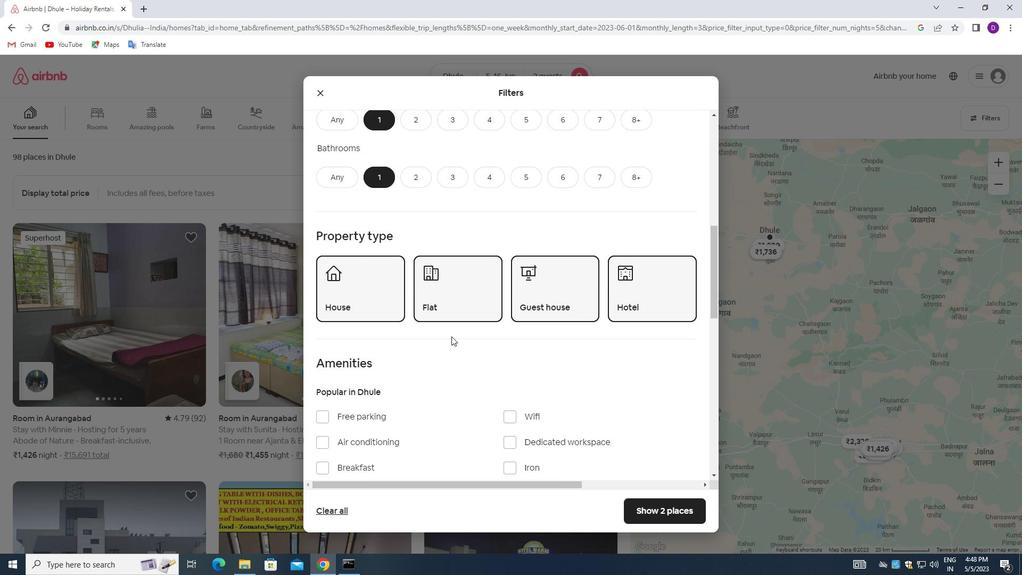 
Action: Mouse scrolled (452, 337) with delta (0, 0)
Screenshot: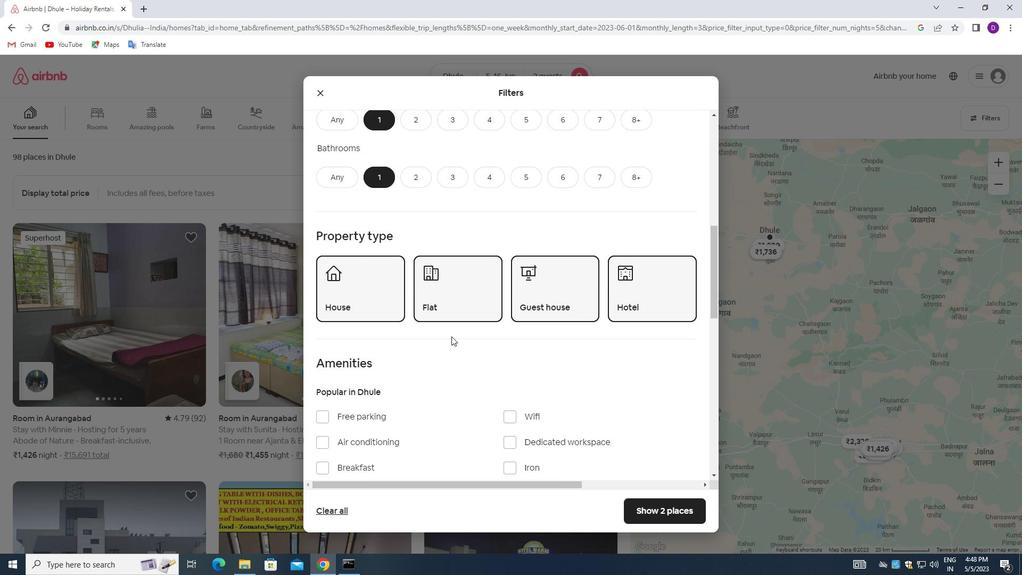 
Action: Mouse moved to (453, 338)
Screenshot: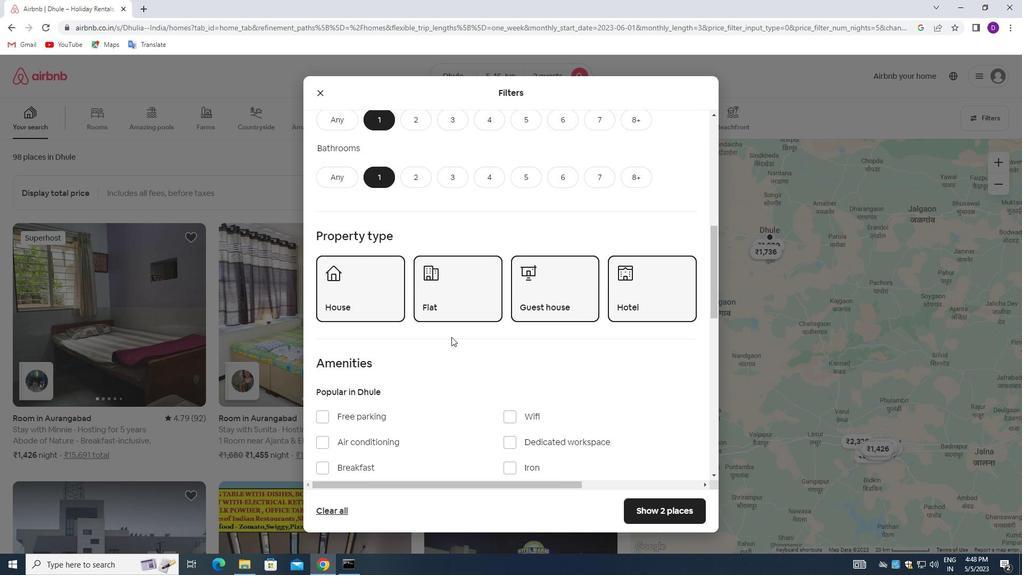 
Action: Mouse scrolled (453, 338) with delta (0, 0)
Screenshot: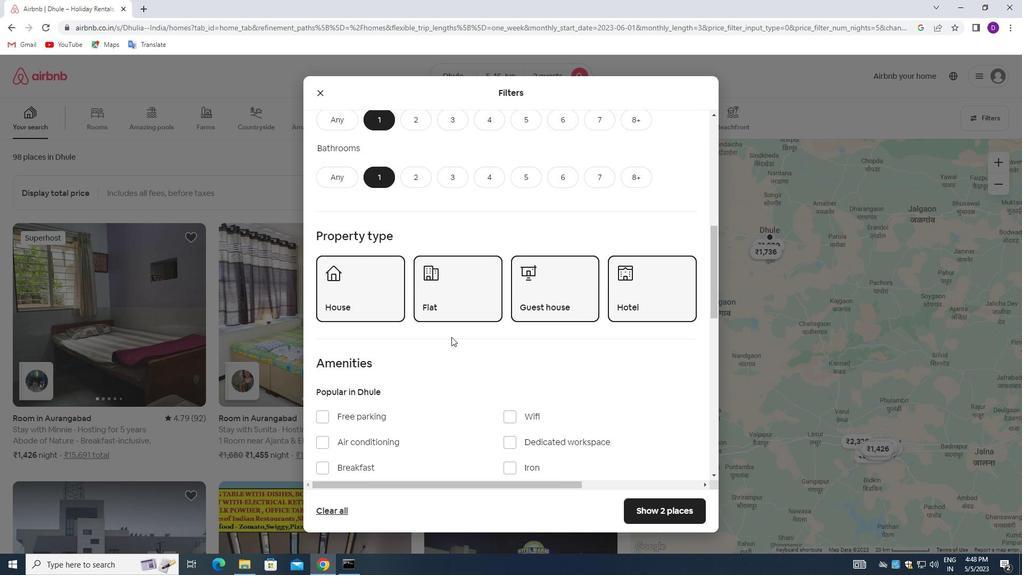 
Action: Mouse moved to (453, 338)
Screenshot: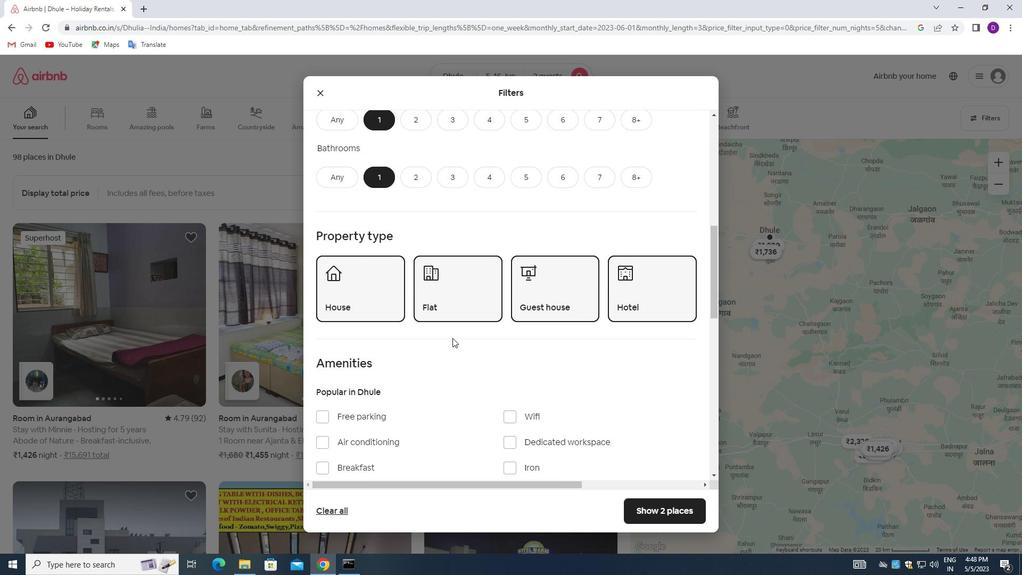 
Action: Mouse scrolled (453, 338) with delta (0, 0)
Screenshot: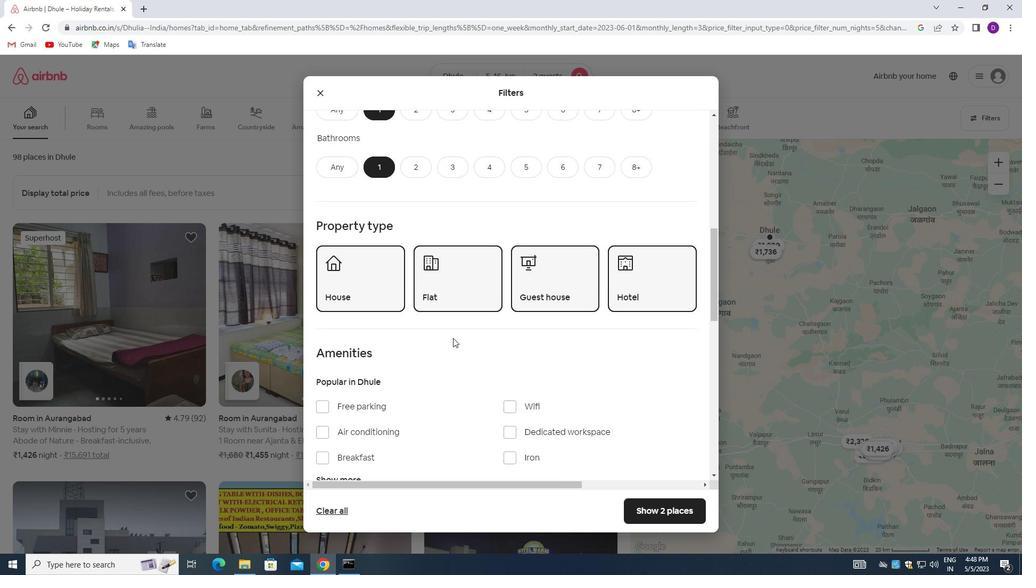 
Action: Mouse scrolled (453, 338) with delta (0, 0)
Screenshot: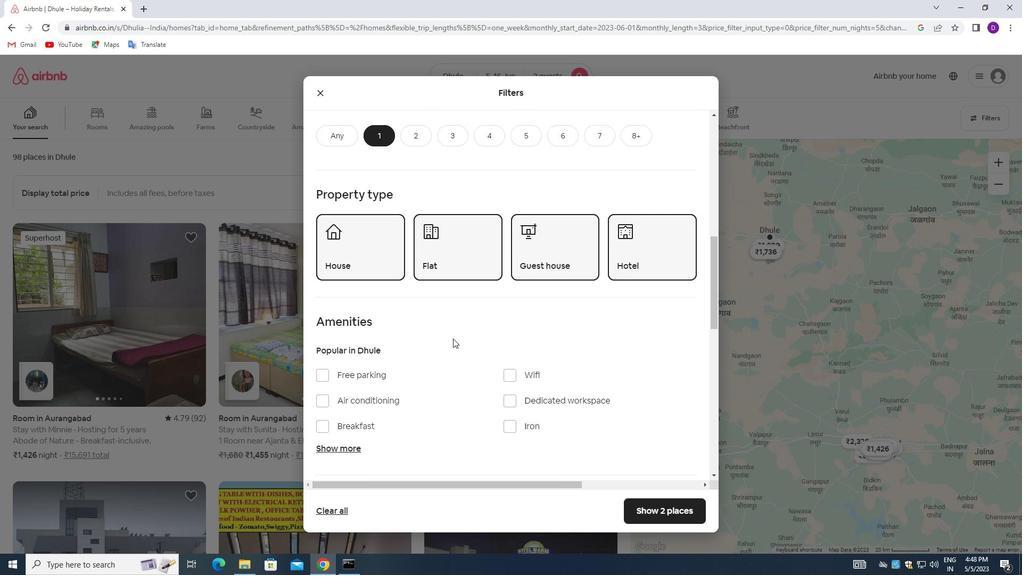 
Action: Mouse moved to (660, 346)
Screenshot: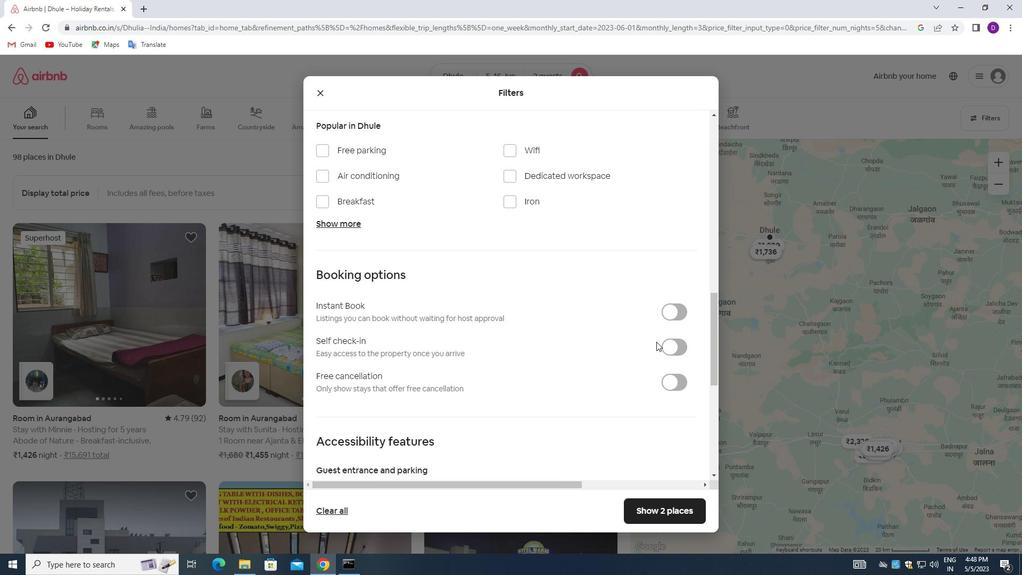 
Action: Mouse pressed left at (660, 346)
Screenshot: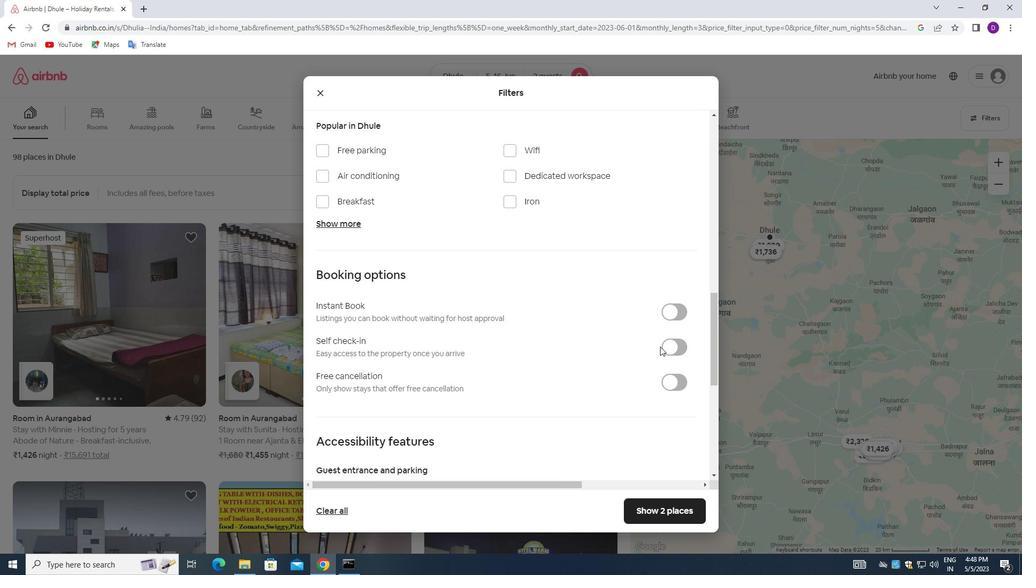 
Action: Mouse moved to (665, 347)
Screenshot: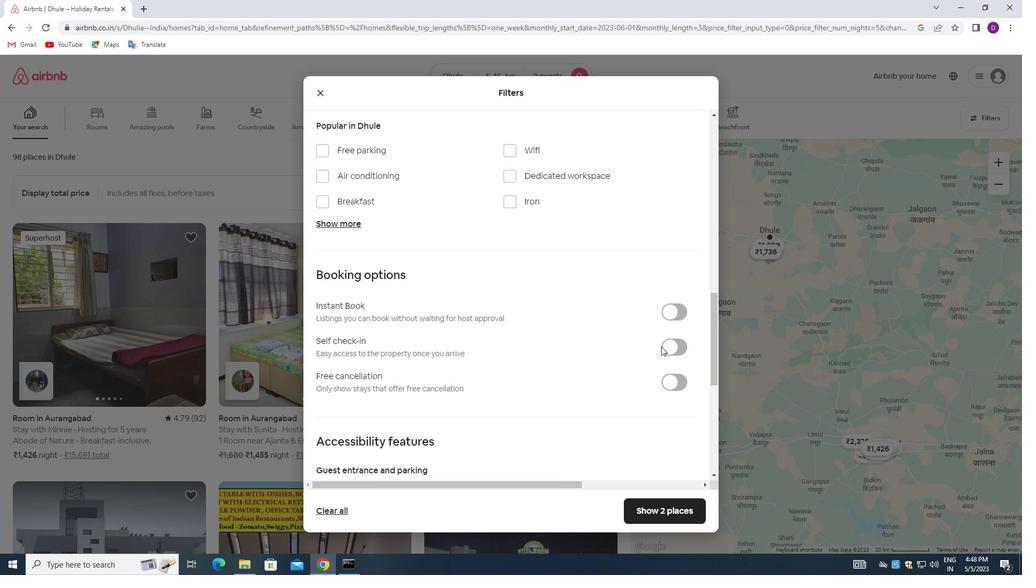 
Action: Mouse pressed left at (665, 347)
Screenshot: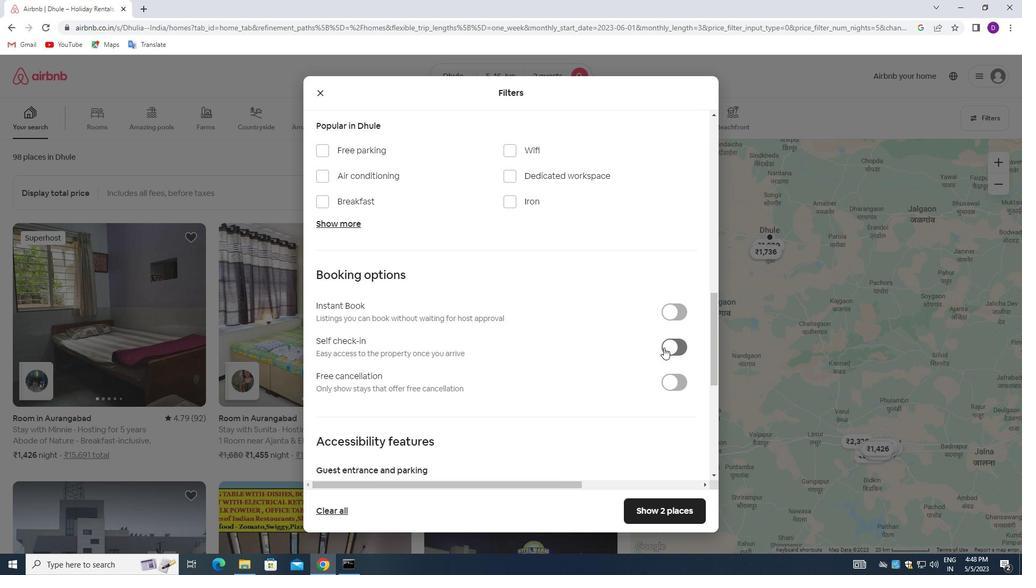 
Action: Mouse moved to (446, 363)
Screenshot: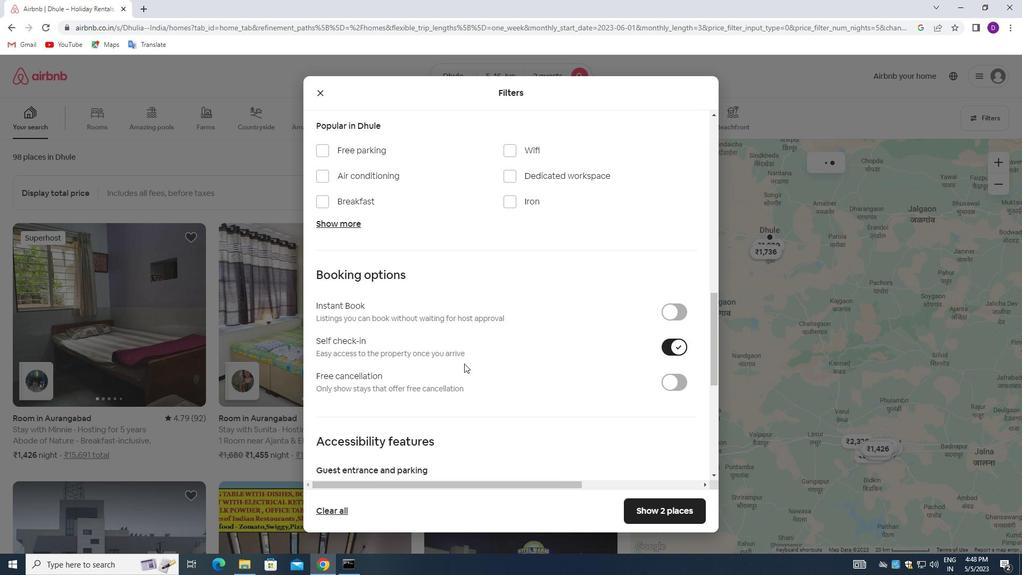 
Action: Mouse scrolled (446, 363) with delta (0, 0)
Screenshot: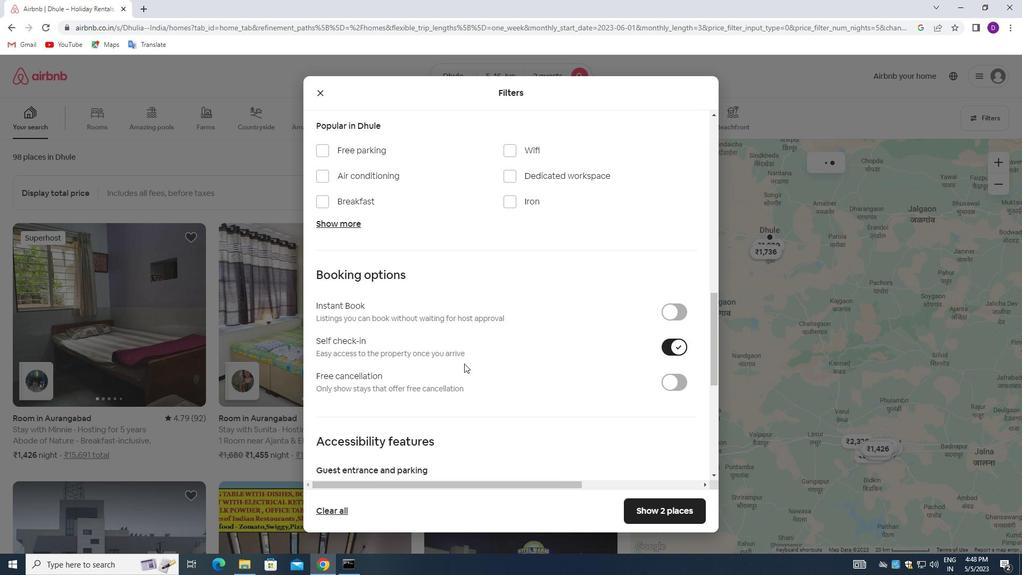 
Action: Mouse moved to (444, 363)
Screenshot: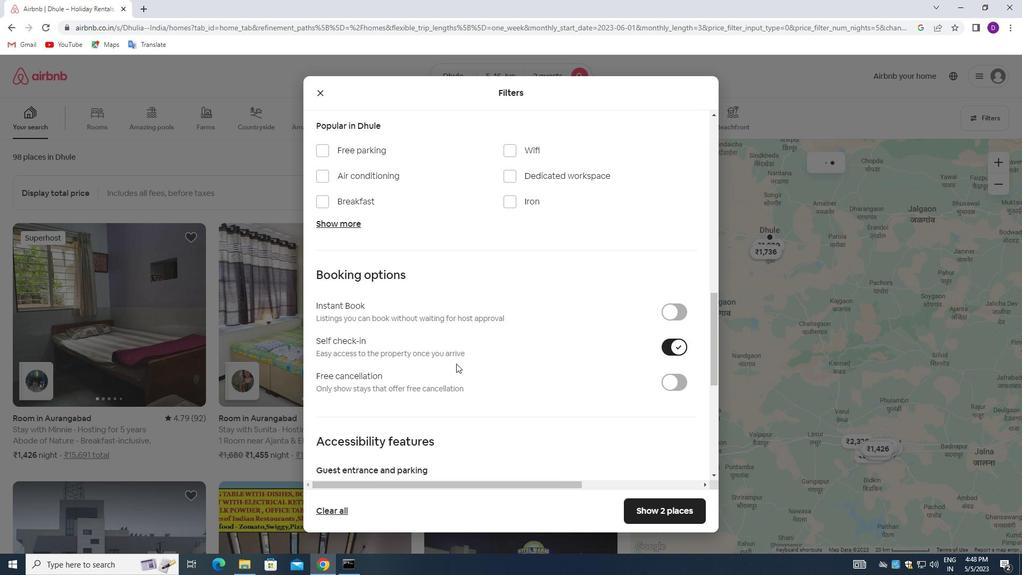 
Action: Mouse scrolled (444, 363) with delta (0, 0)
Screenshot: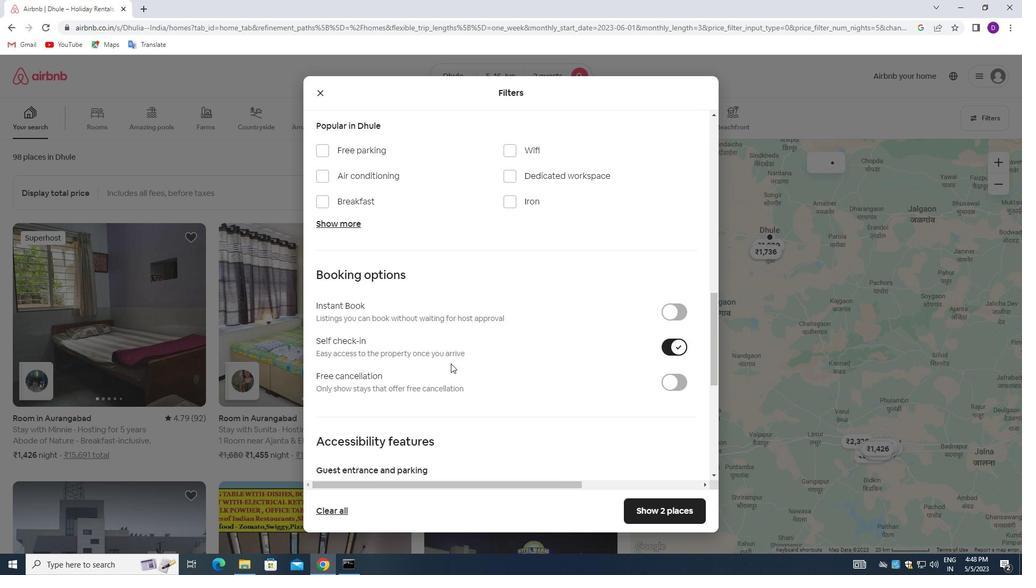 
Action: Mouse moved to (443, 363)
Screenshot: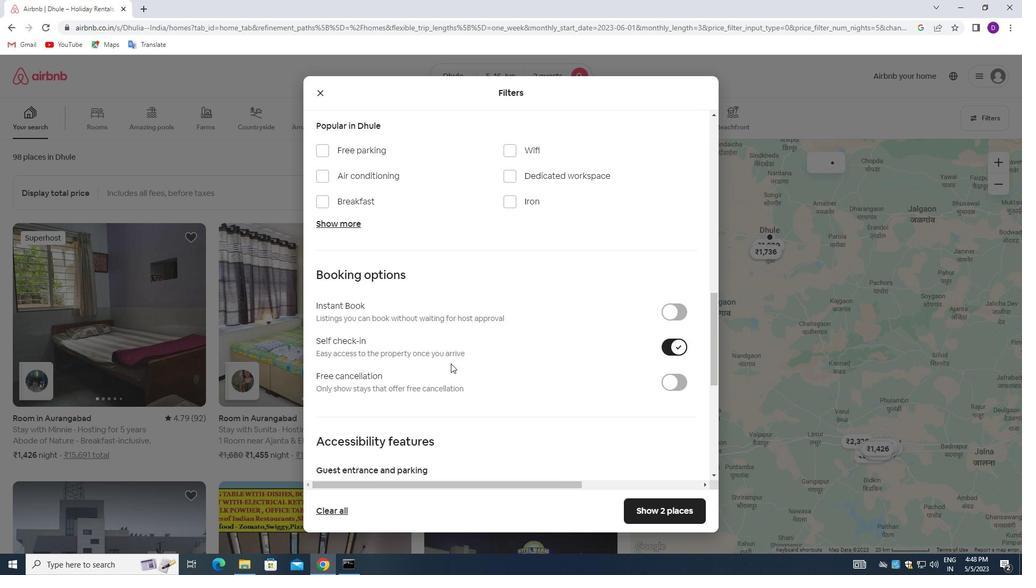 
Action: Mouse scrolled (443, 363) with delta (0, 0)
Screenshot: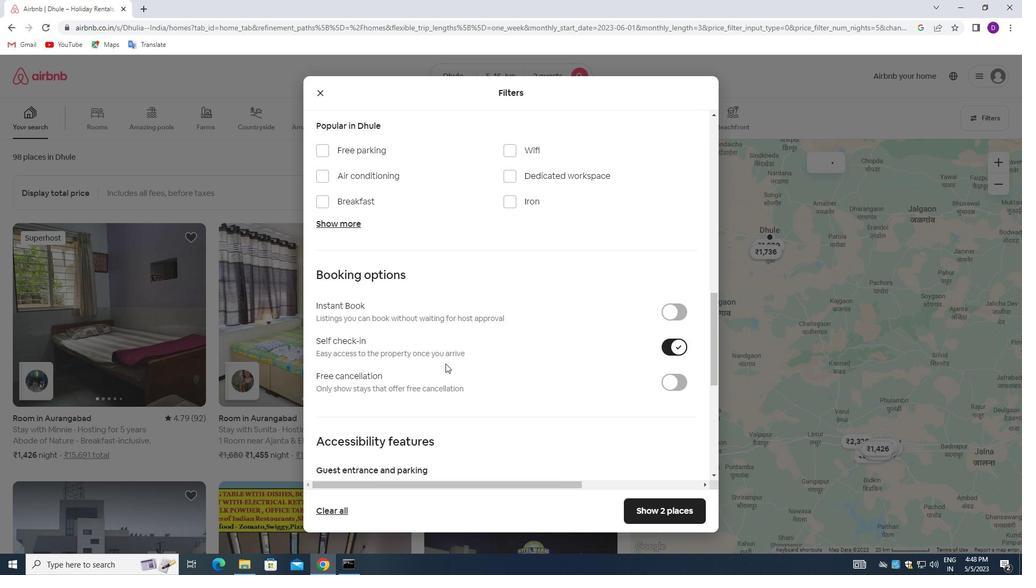 
Action: Mouse moved to (437, 362)
Screenshot: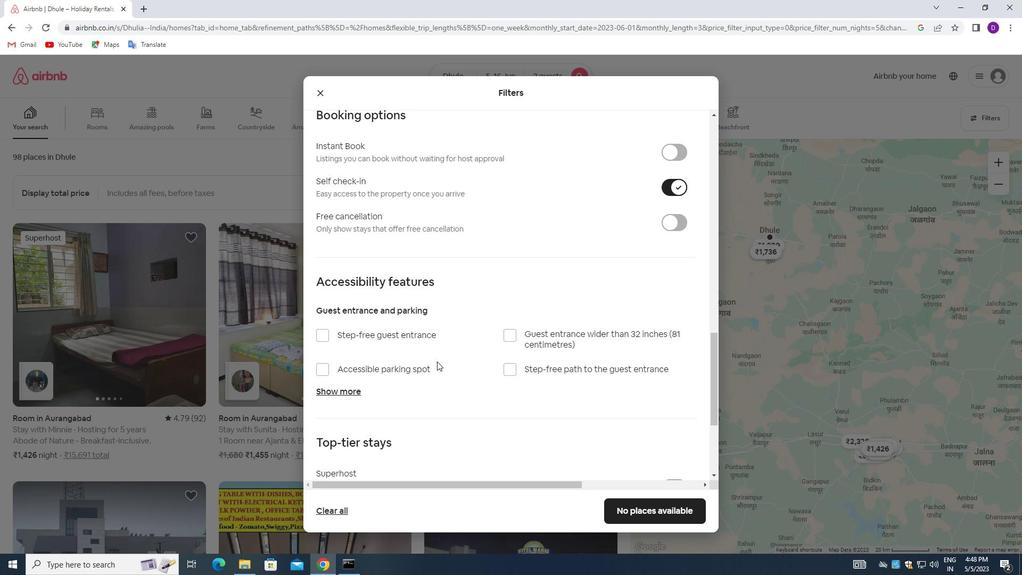 
Action: Mouse scrolled (437, 361) with delta (0, 0)
Screenshot: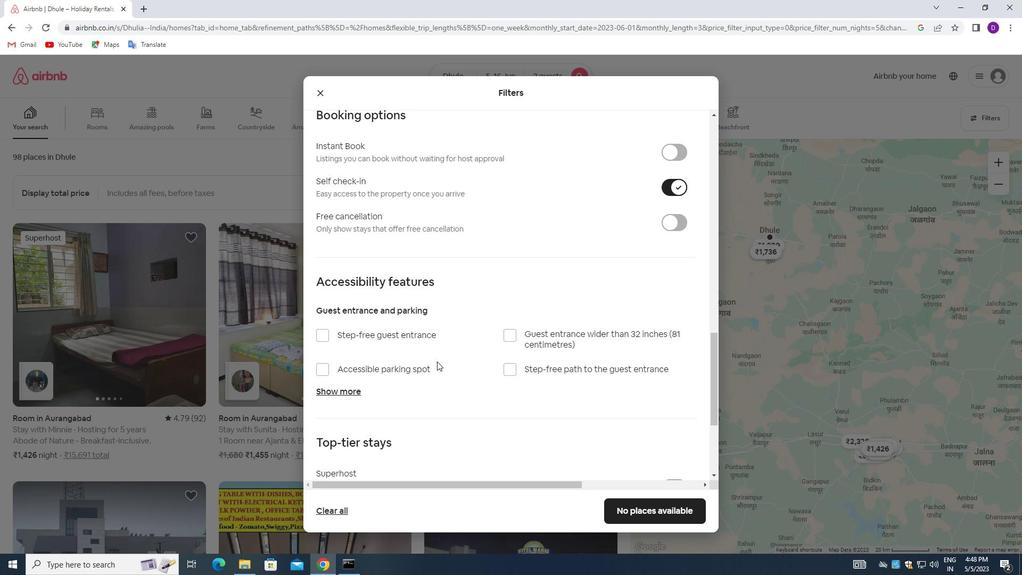 
Action: Mouse moved to (438, 365)
Screenshot: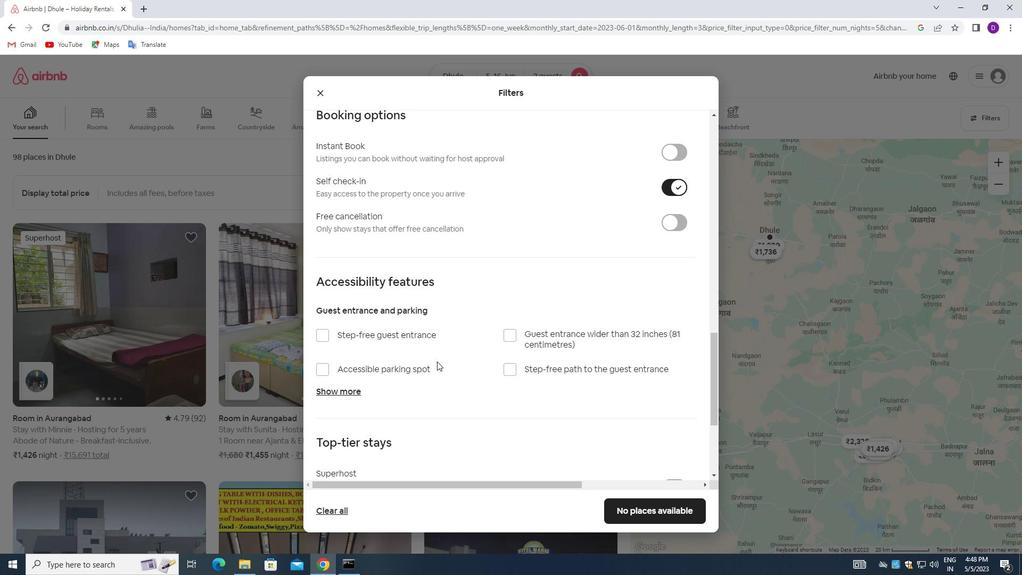 
Action: Mouse scrolled (438, 364) with delta (0, 0)
Screenshot: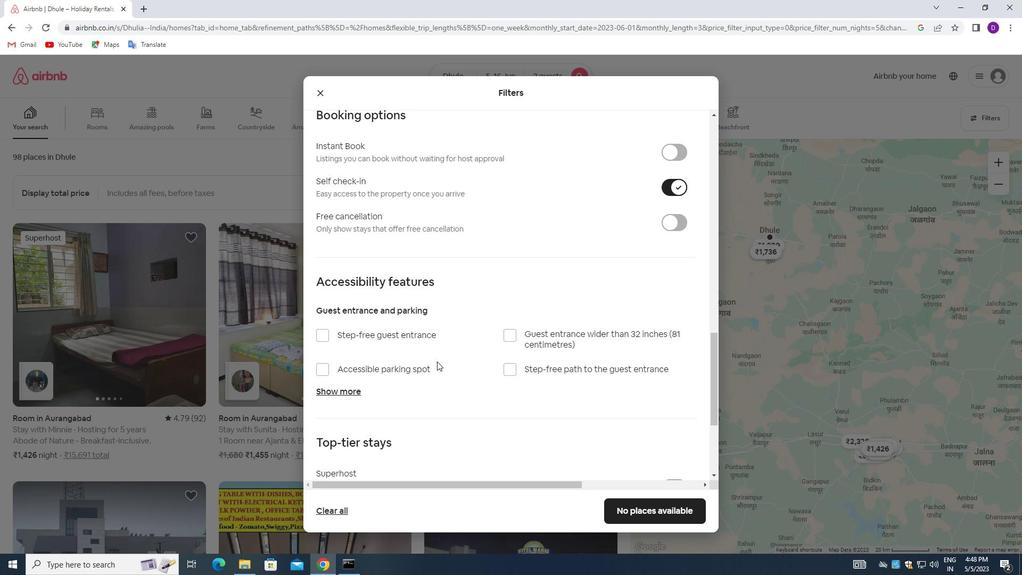 
Action: Mouse moved to (442, 367)
Screenshot: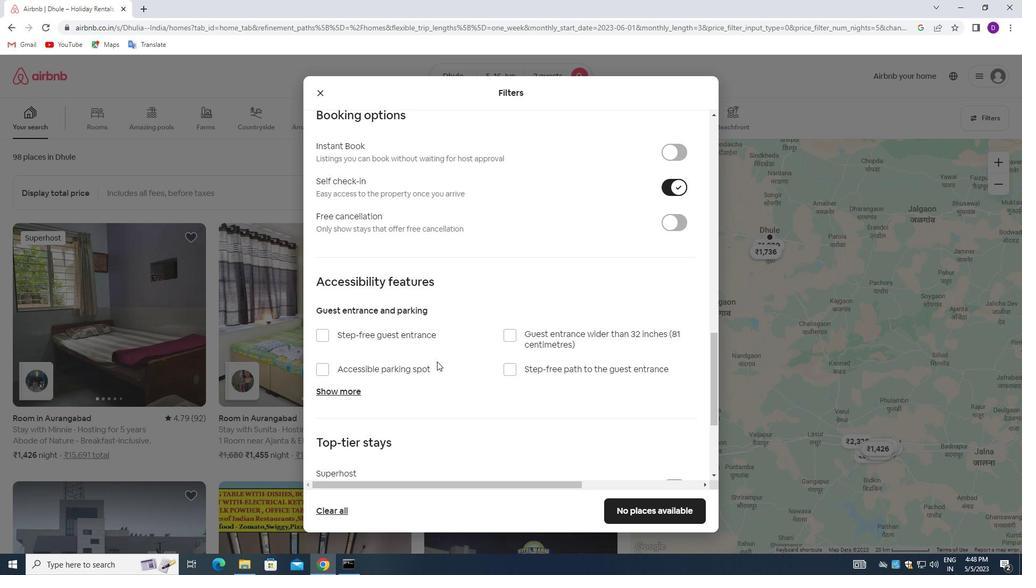 
Action: Mouse scrolled (442, 367) with delta (0, 0)
Screenshot: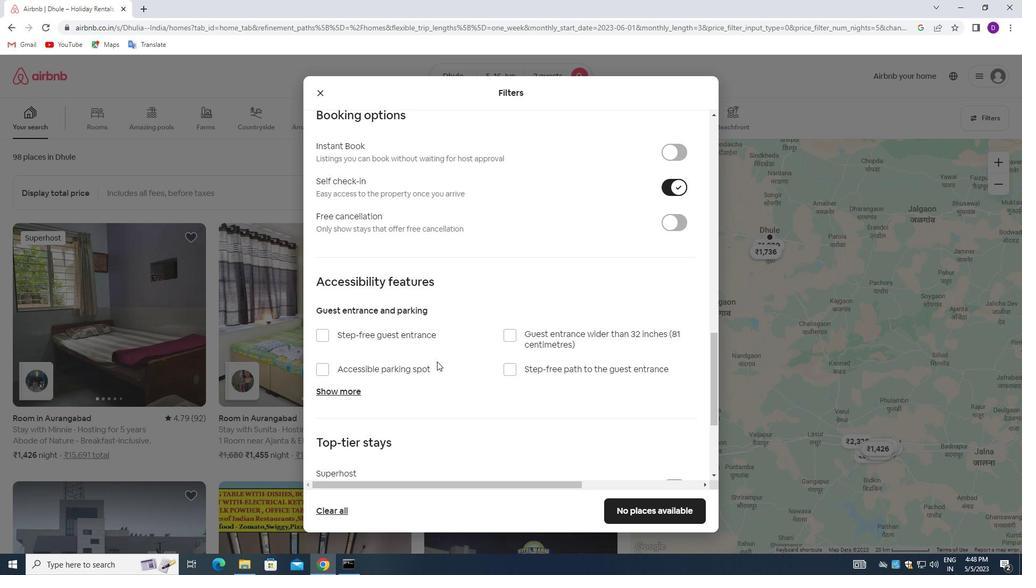 
Action: Mouse moved to (438, 374)
Screenshot: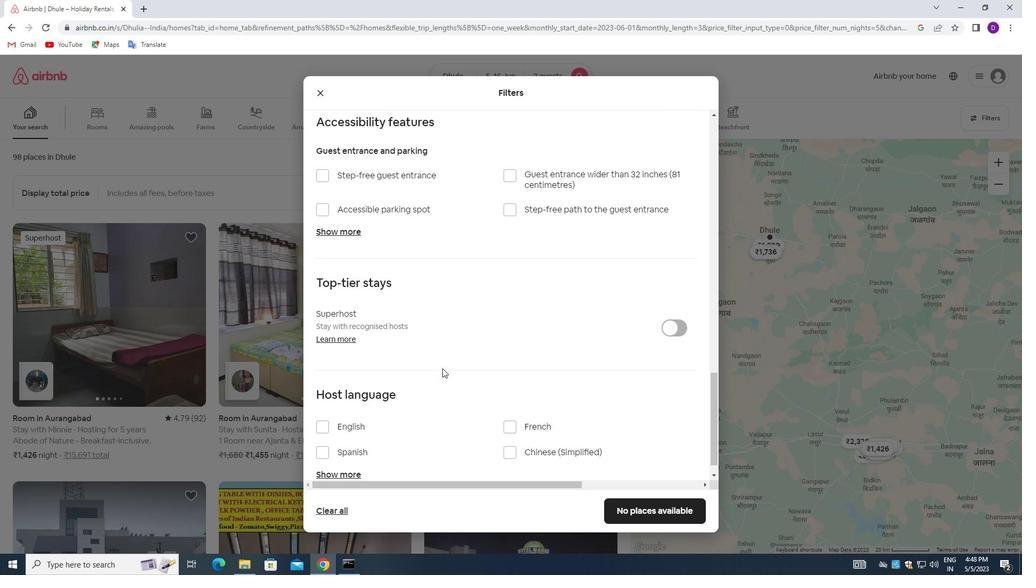 
Action: Mouse scrolled (438, 373) with delta (0, 0)
Screenshot: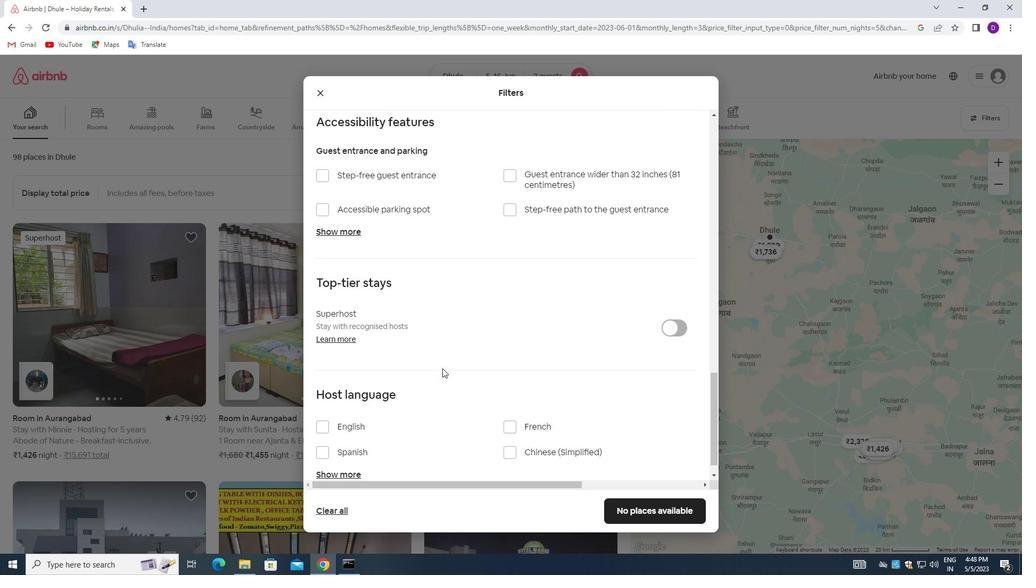 
Action: Mouse moved to (431, 379)
Screenshot: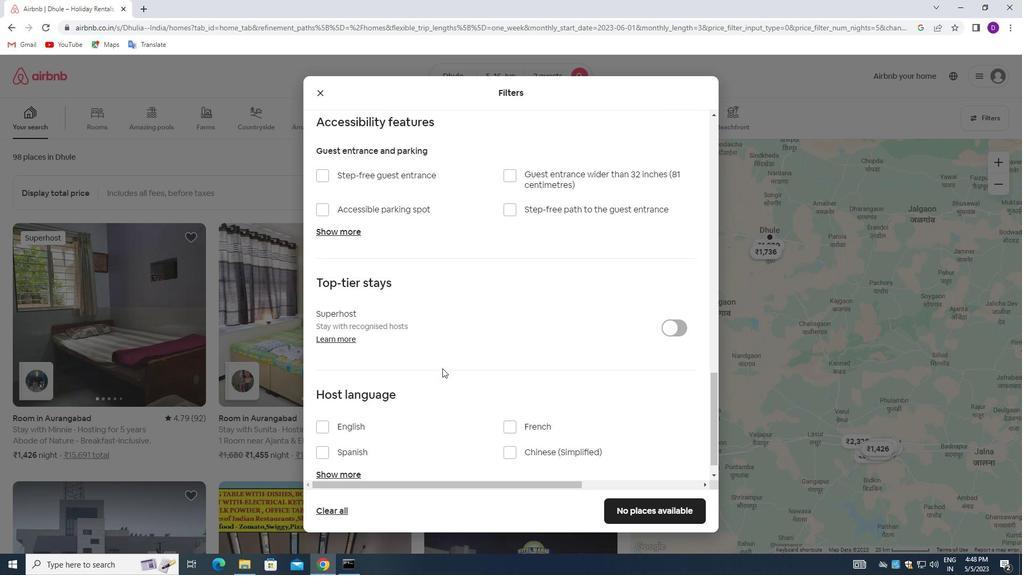 
Action: Mouse scrolled (431, 379) with delta (0, 0)
Screenshot: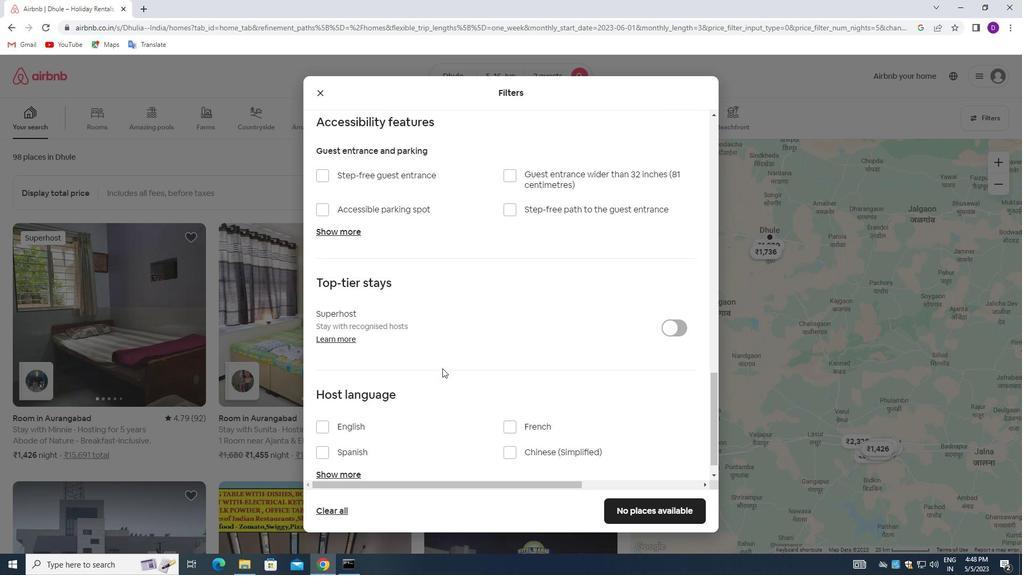 
Action: Mouse moved to (323, 405)
Screenshot: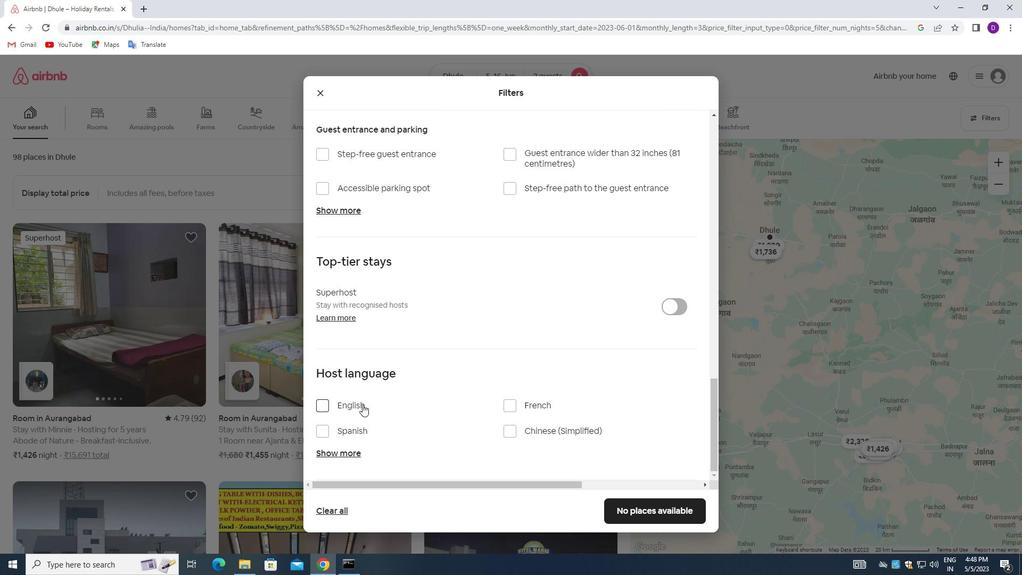 
Action: Mouse pressed left at (323, 405)
Screenshot: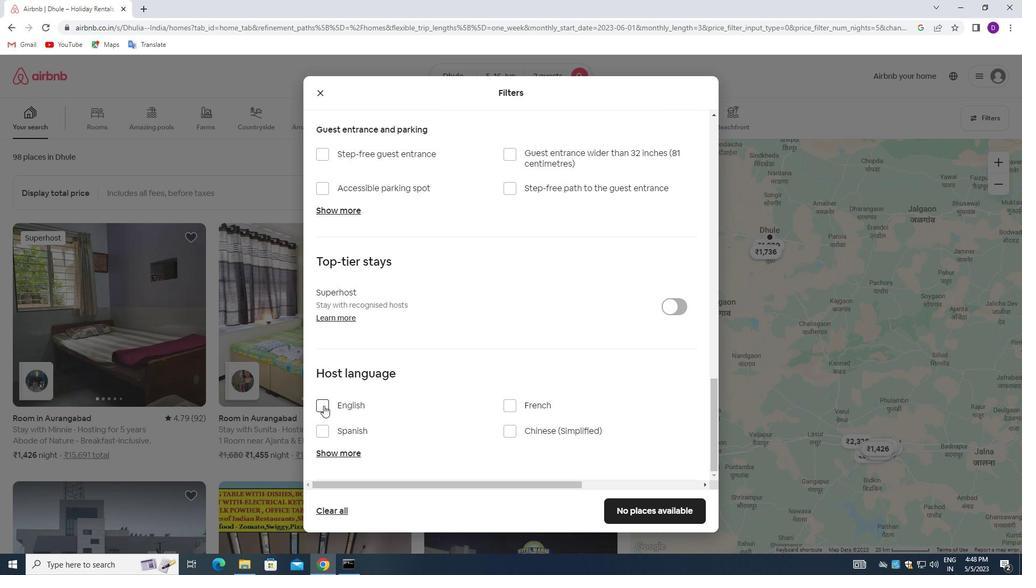 
Action: Mouse moved to (618, 504)
Screenshot: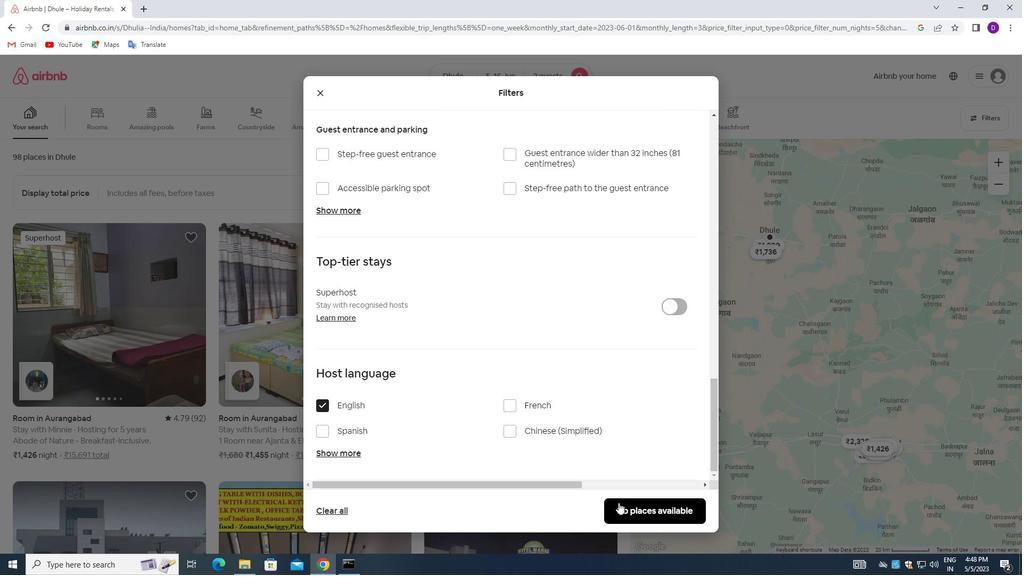 
Action: Mouse pressed left at (618, 504)
Screenshot: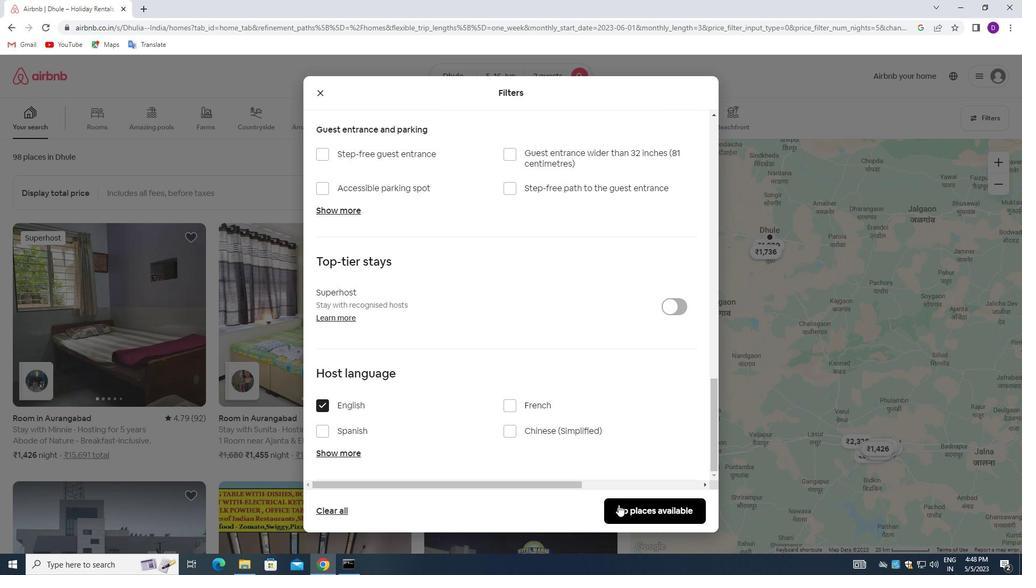 
Action: Mouse moved to (604, 391)
Screenshot: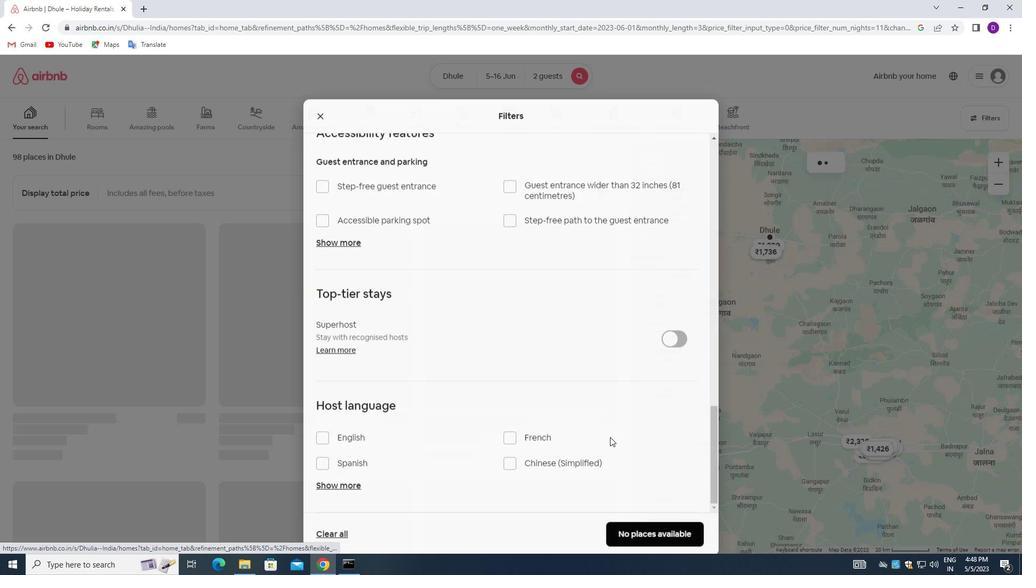
